 Task: Compose an email with the signature Gianna Martinez with the subject Request for a mentee and the message Could you please provide a breakdown of the costs? from softage.2@softage.net to softage.8@softage.net with an attached image file Landscape_photo.jpg Undo the message and rewrite the message as I am writing to request your input on this matter. Send the email. Finally, move the email from Sent Items to the label Wellness
Action: Mouse moved to (99, 89)
Screenshot: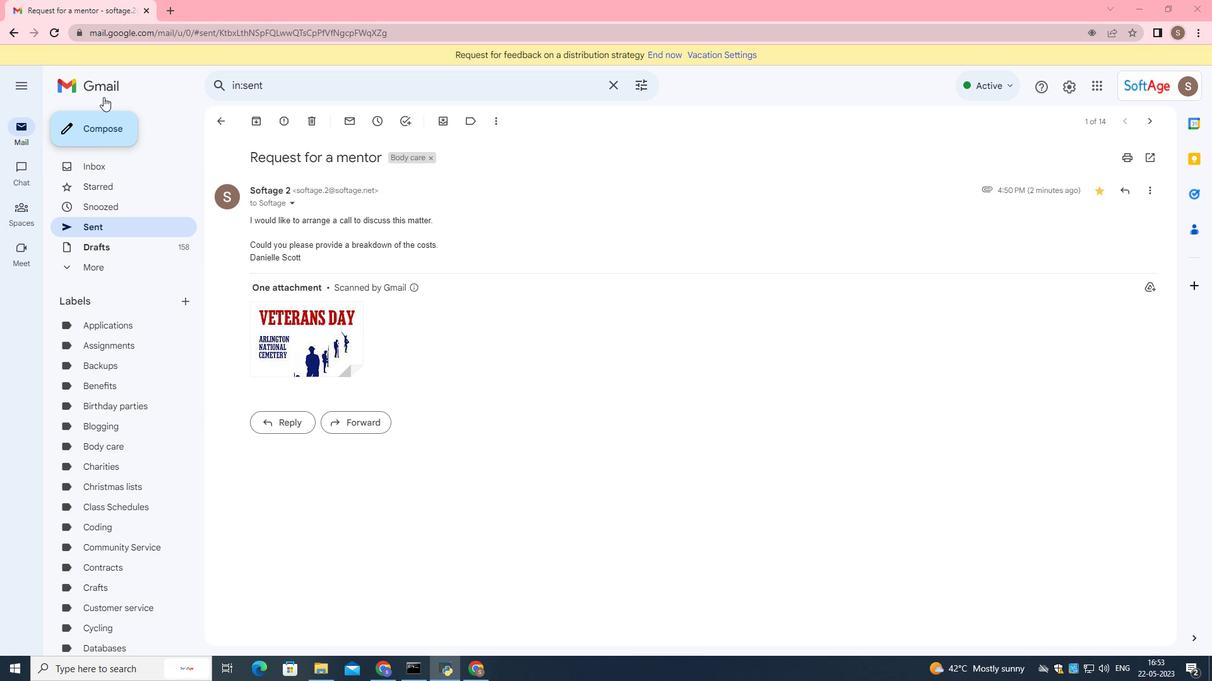 
Action: Mouse pressed left at (99, 89)
Screenshot: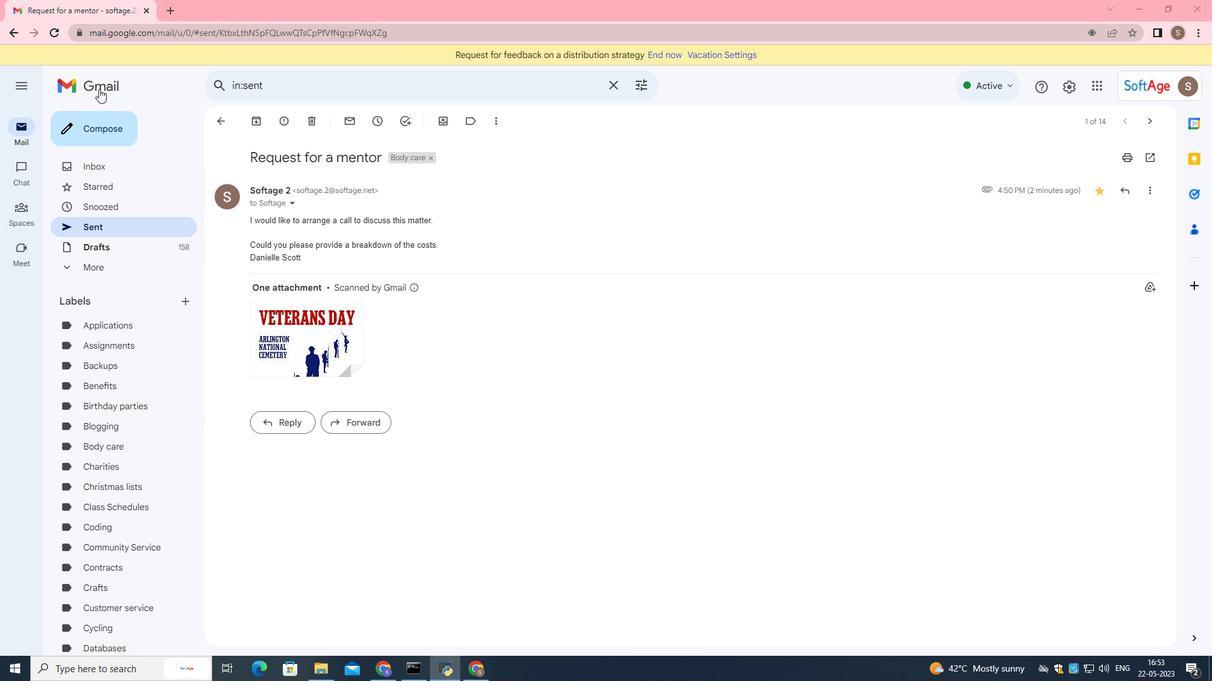 
Action: Mouse moved to (79, 126)
Screenshot: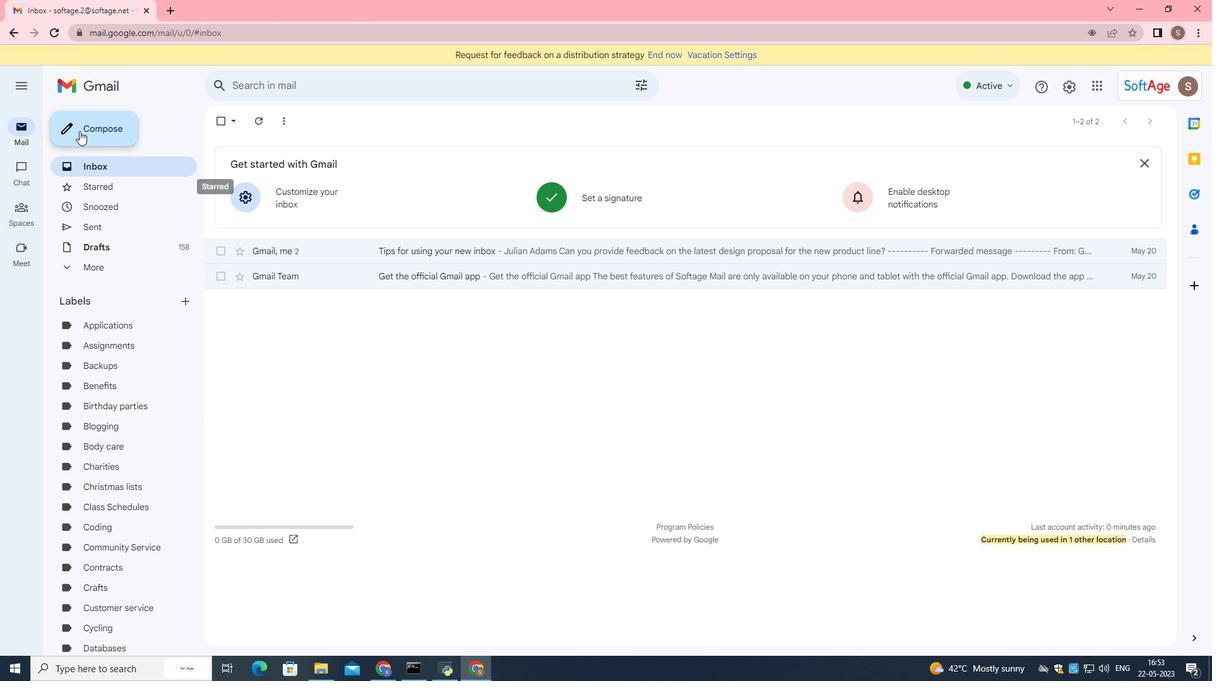
Action: Mouse pressed left at (79, 126)
Screenshot: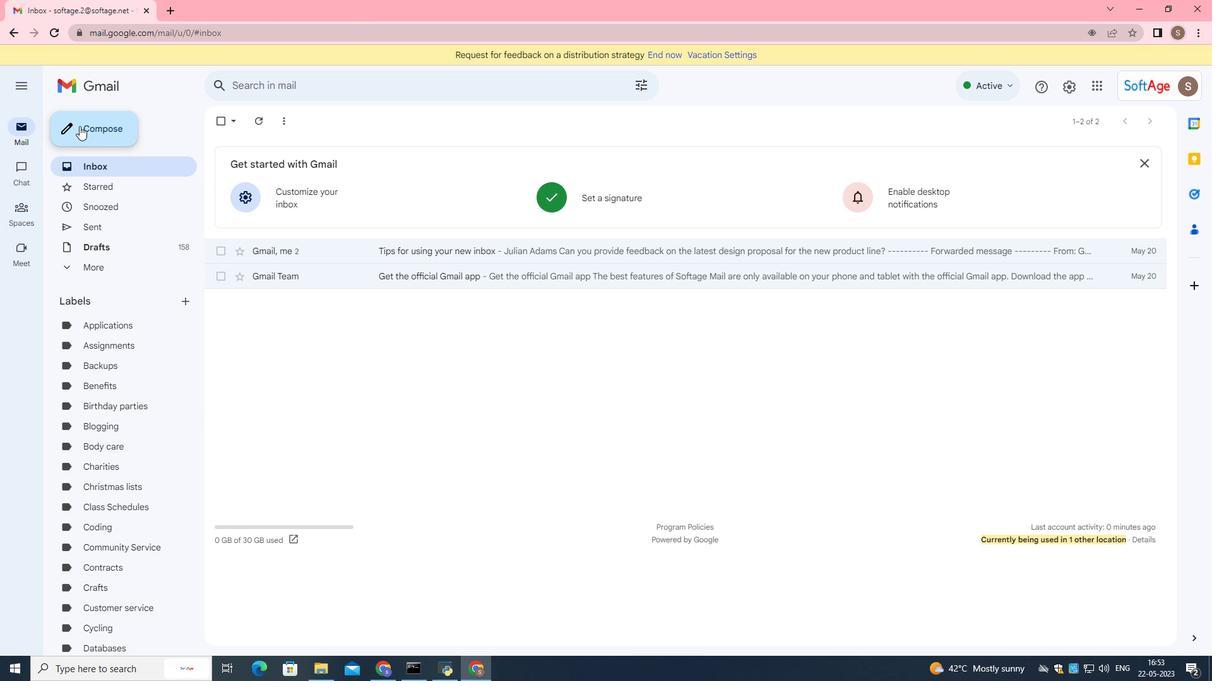 
Action: Mouse moved to (1020, 638)
Screenshot: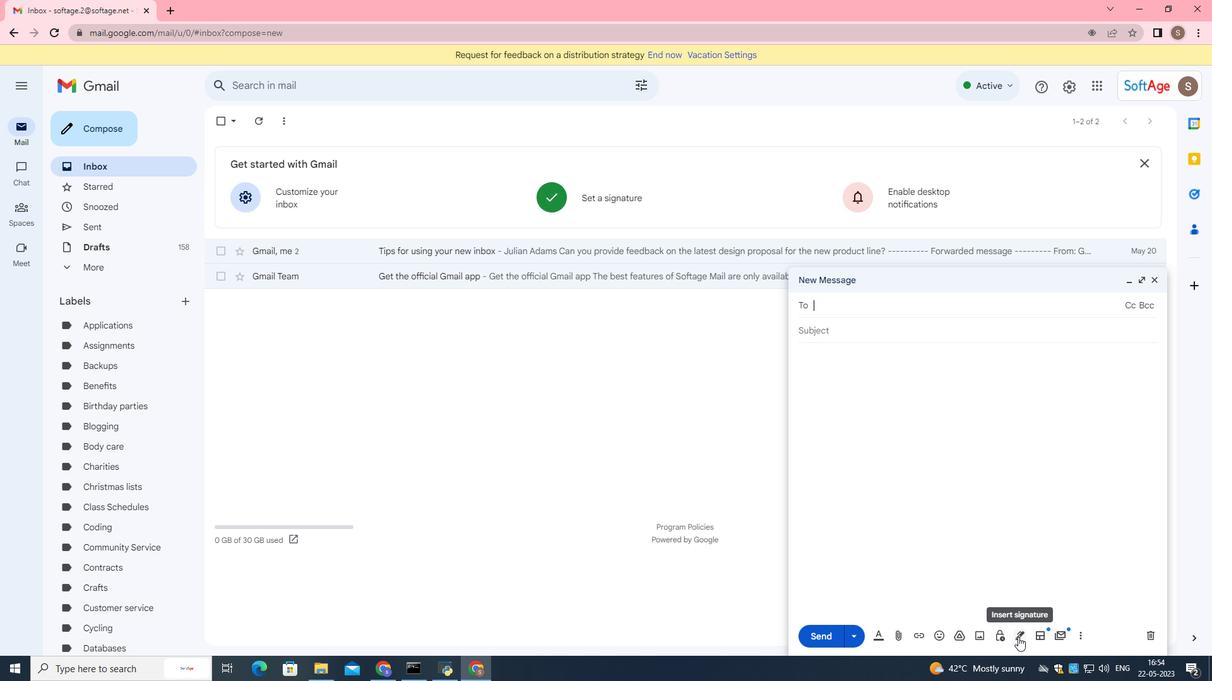 
Action: Mouse pressed left at (1020, 638)
Screenshot: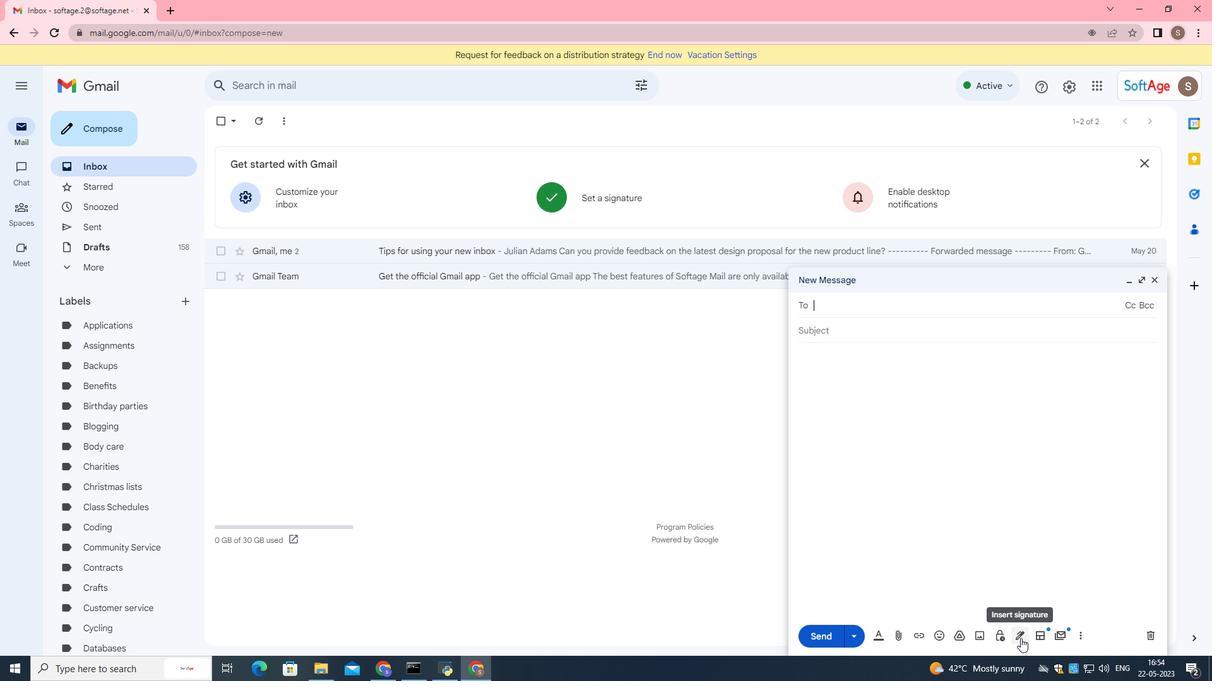 
Action: Mouse moved to (1025, 444)
Screenshot: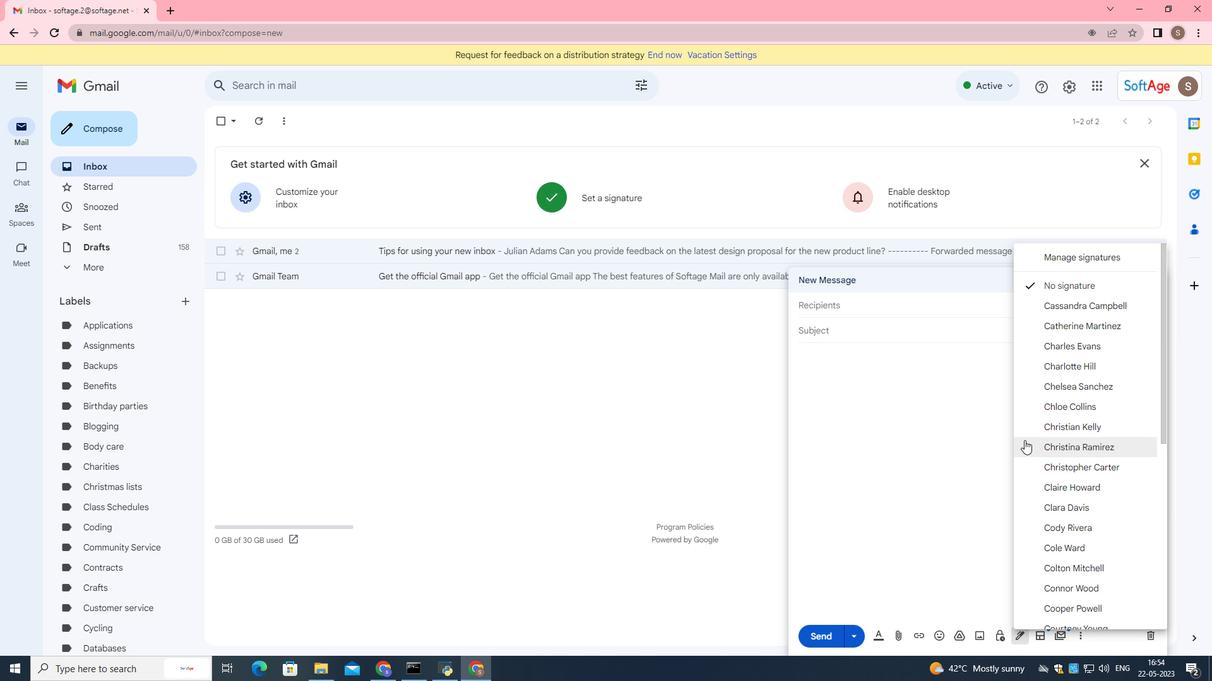 
Action: Mouse scrolled (1025, 443) with delta (0, 0)
Screenshot: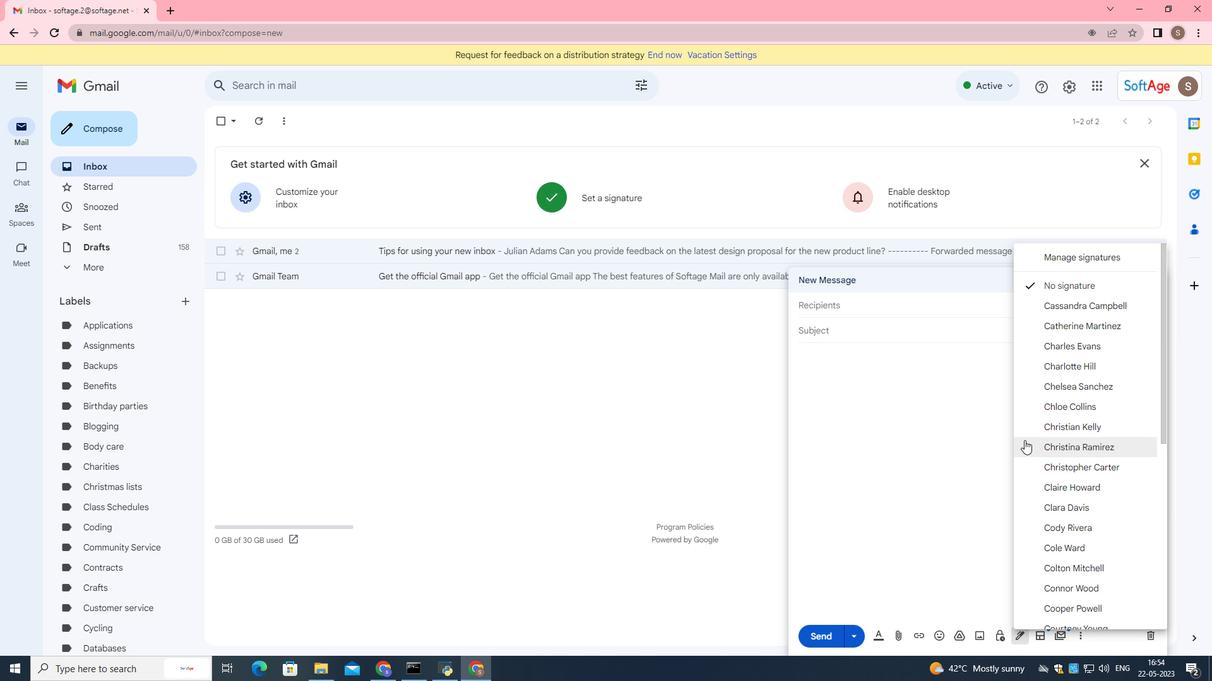 
Action: Mouse moved to (1025, 445)
Screenshot: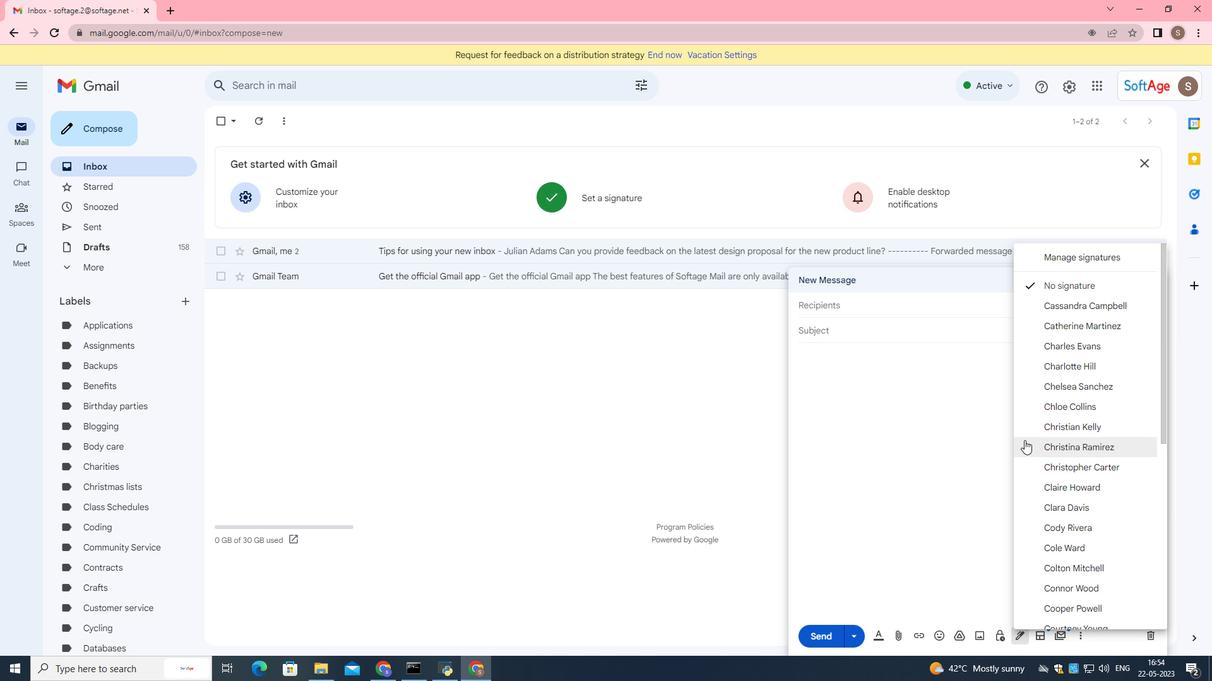 
Action: Mouse scrolled (1025, 445) with delta (0, 0)
Screenshot: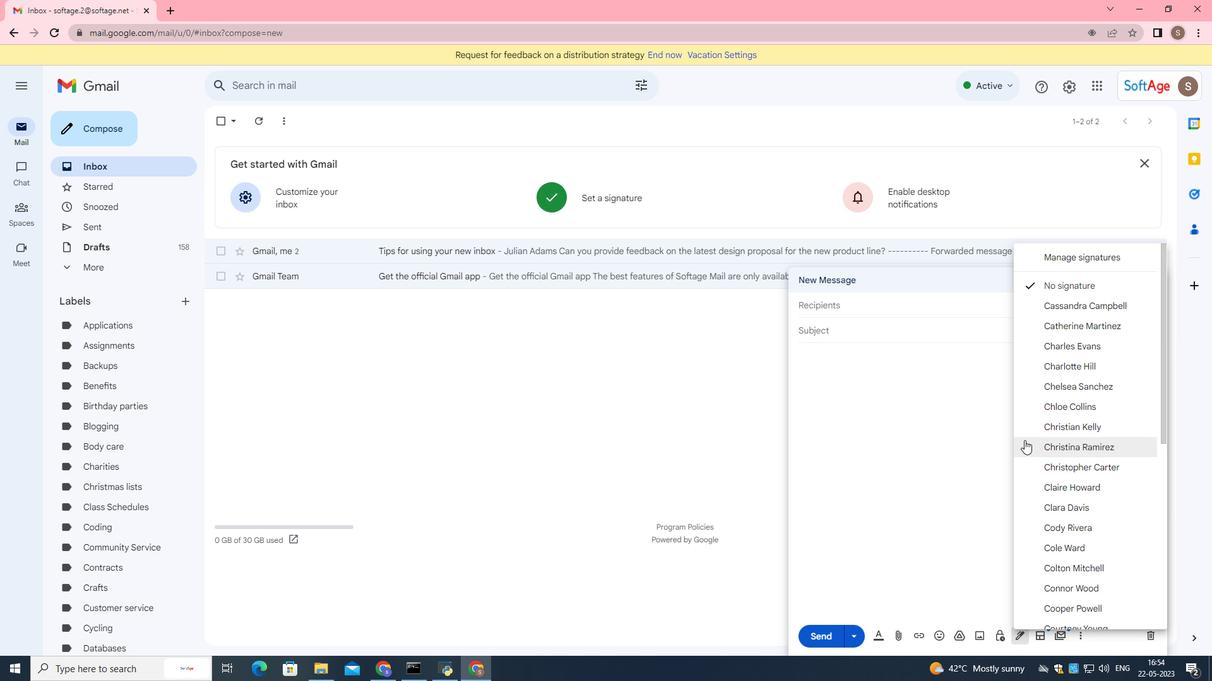 
Action: Mouse scrolled (1025, 445) with delta (0, 0)
Screenshot: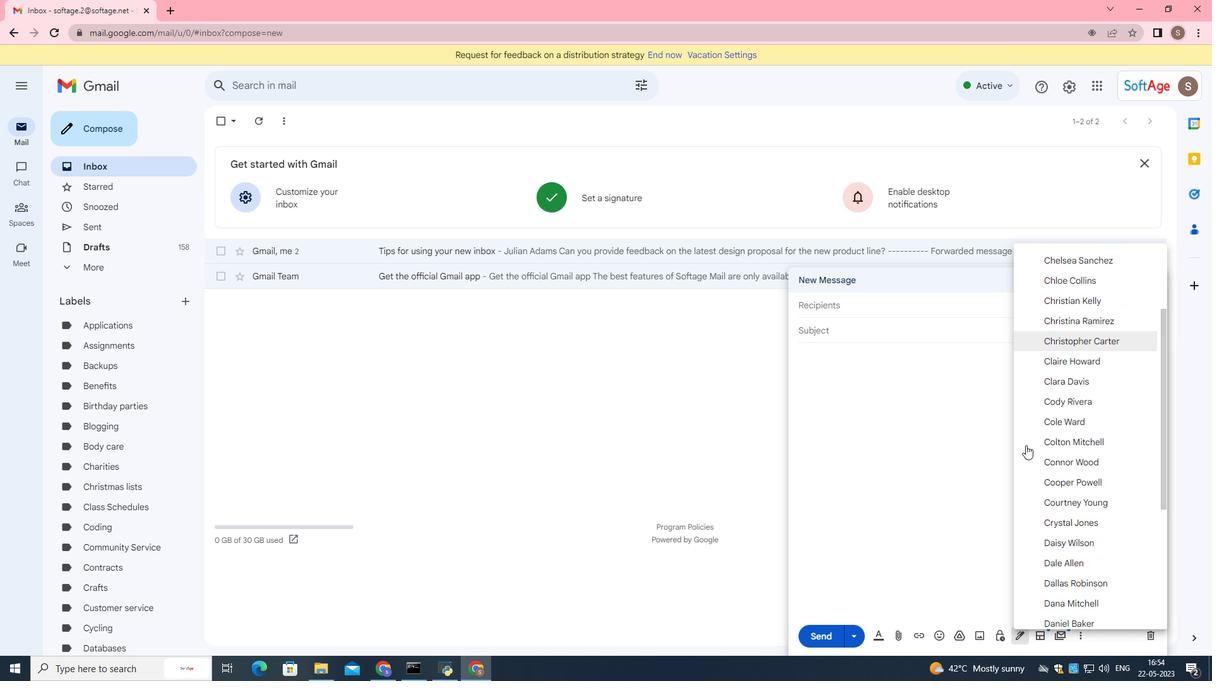 
Action: Mouse scrolled (1025, 445) with delta (0, 0)
Screenshot: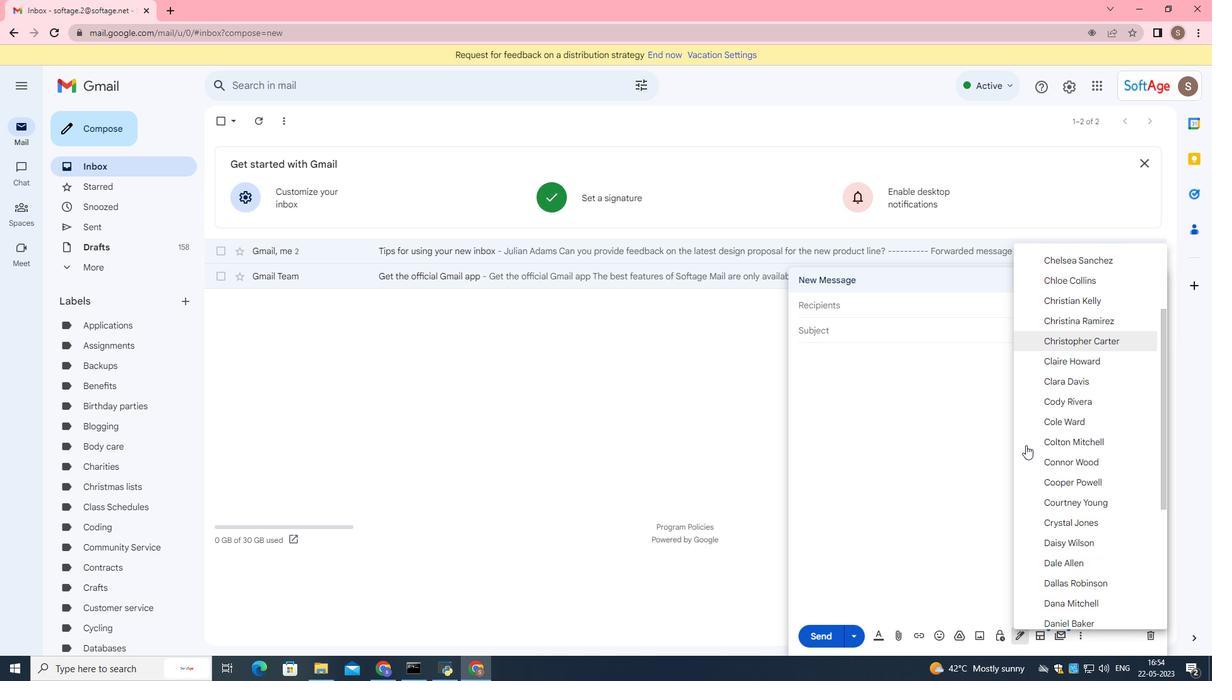 
Action: Mouse scrolled (1025, 445) with delta (0, 0)
Screenshot: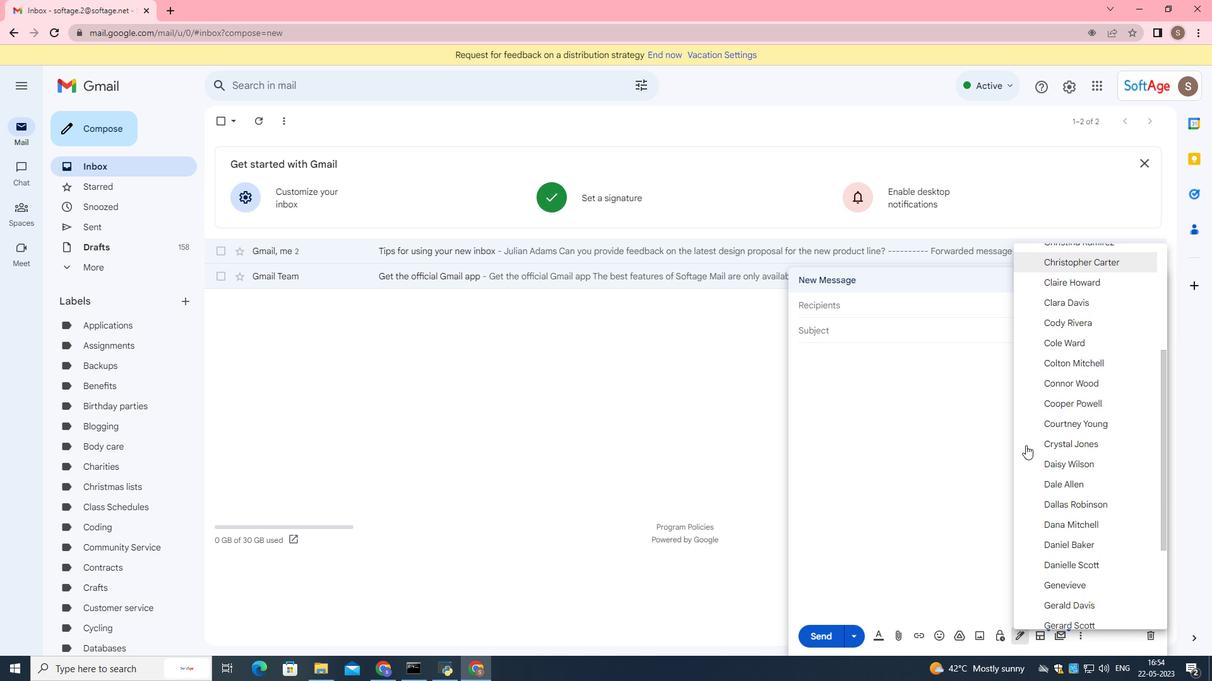
Action: Mouse scrolled (1025, 445) with delta (0, 0)
Screenshot: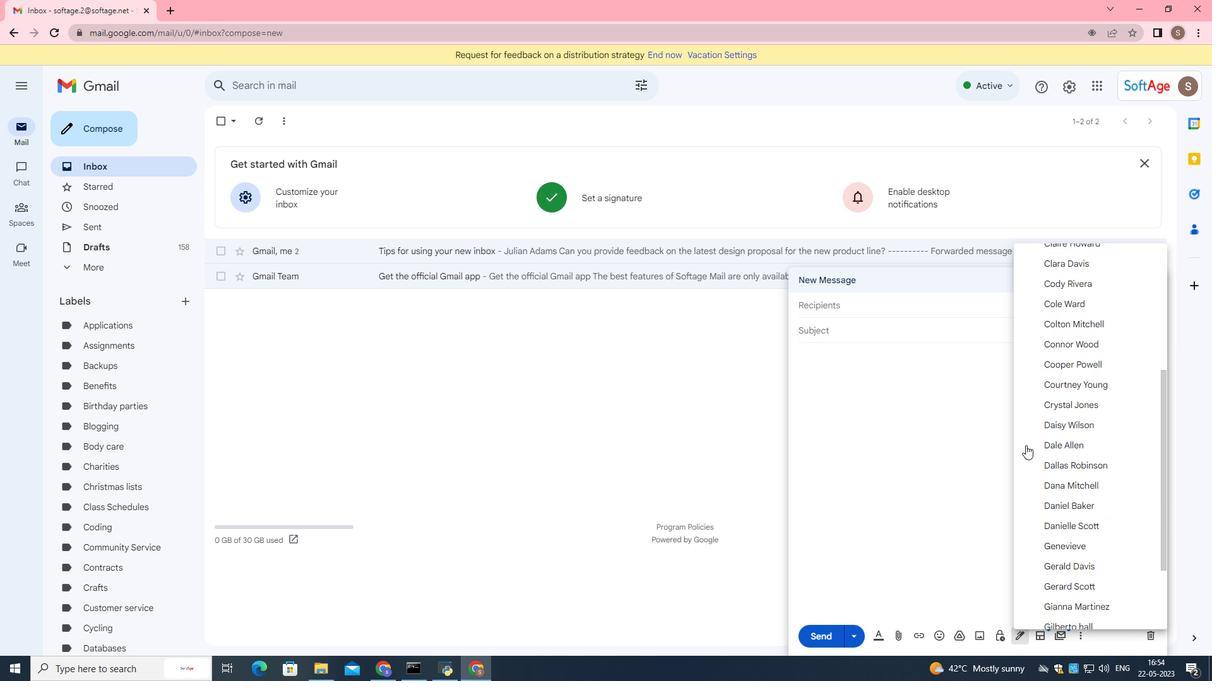 
Action: Mouse scrolled (1025, 445) with delta (0, 0)
Screenshot: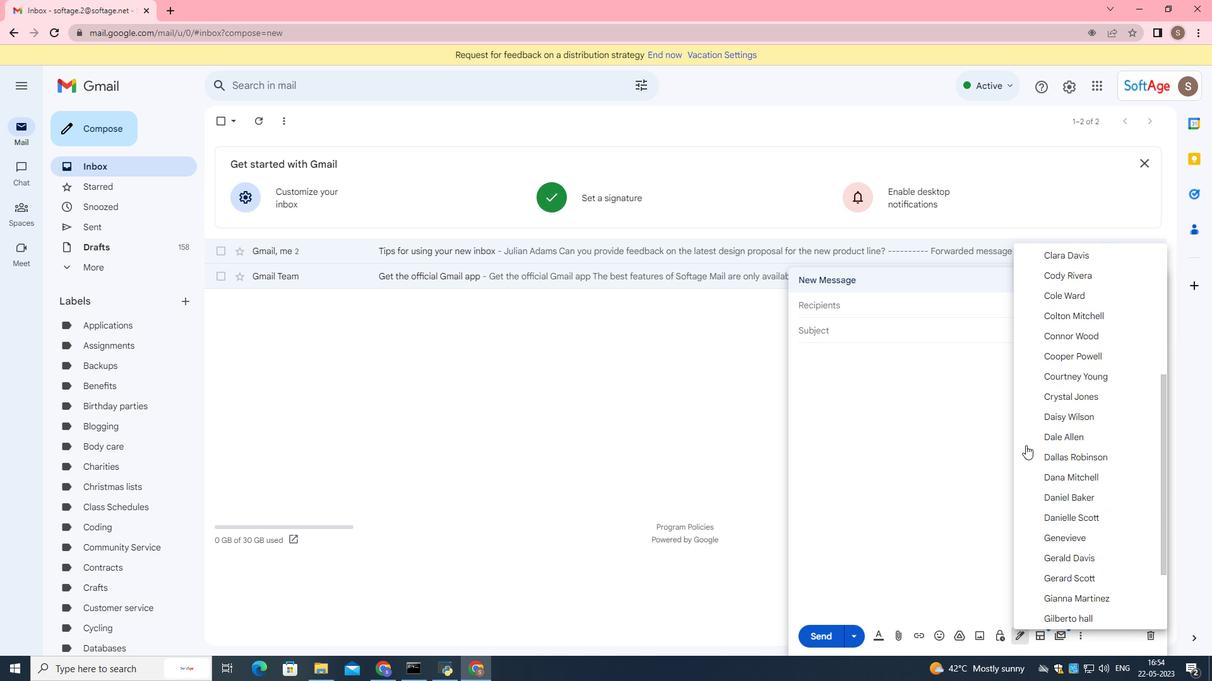 
Action: Mouse scrolled (1025, 445) with delta (0, 0)
Screenshot: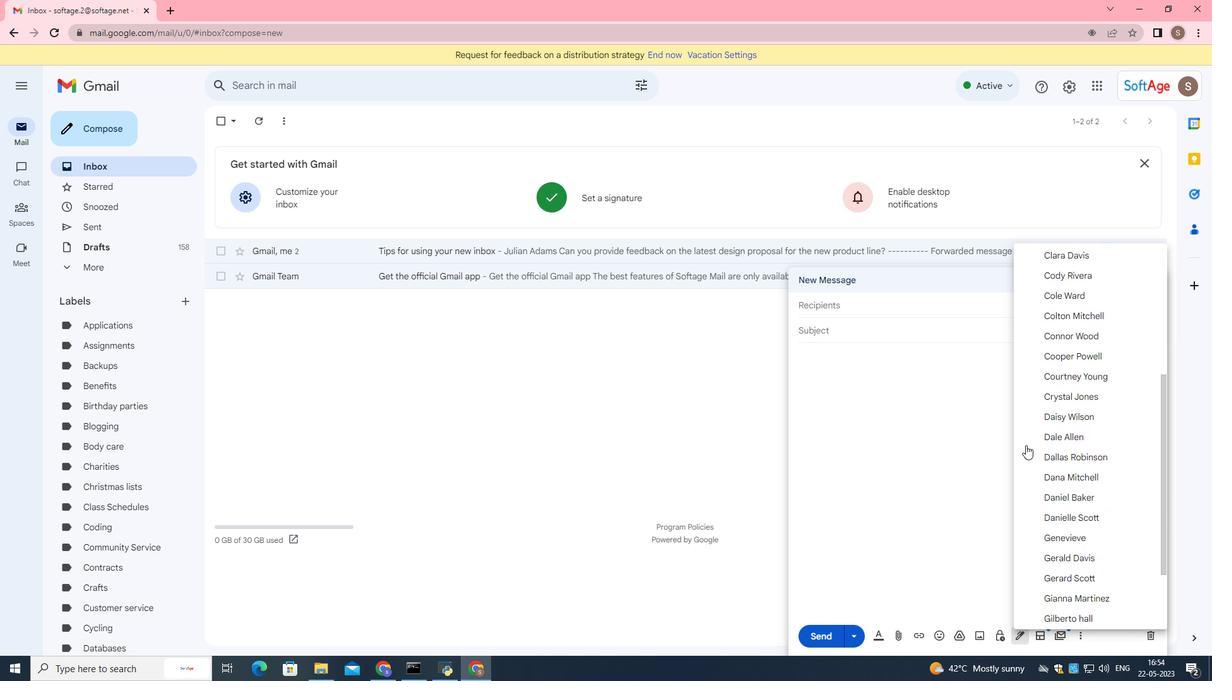 
Action: Mouse moved to (1050, 500)
Screenshot: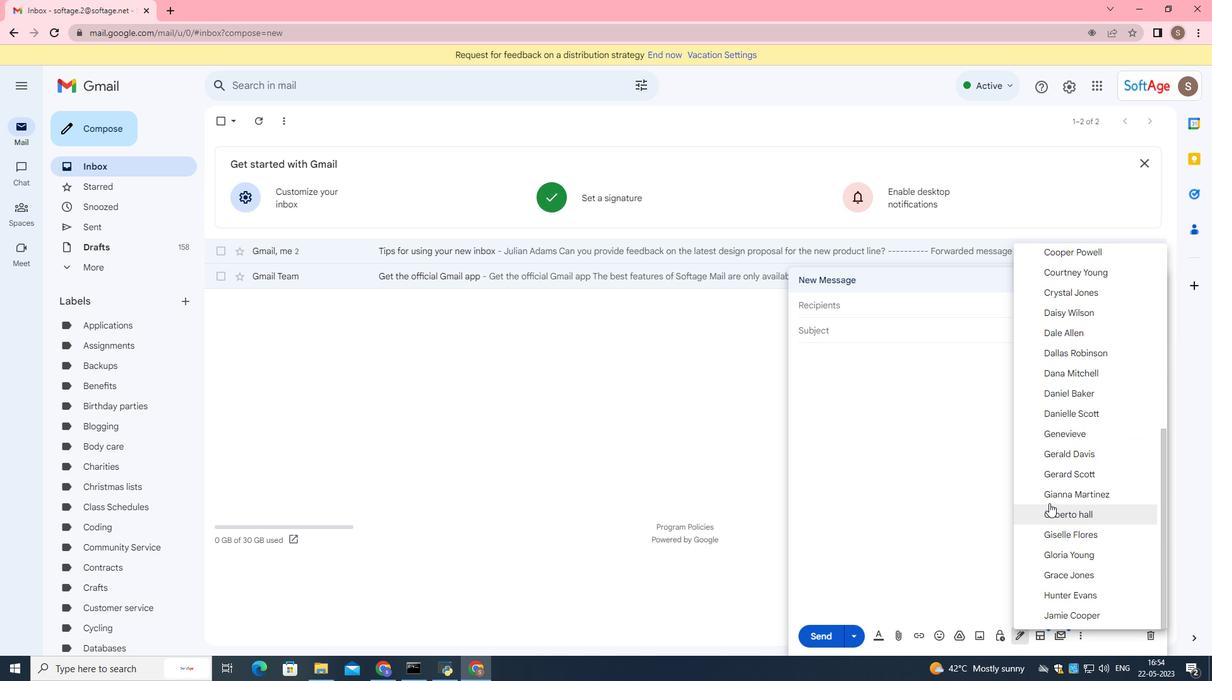
Action: Mouse pressed left at (1050, 500)
Screenshot: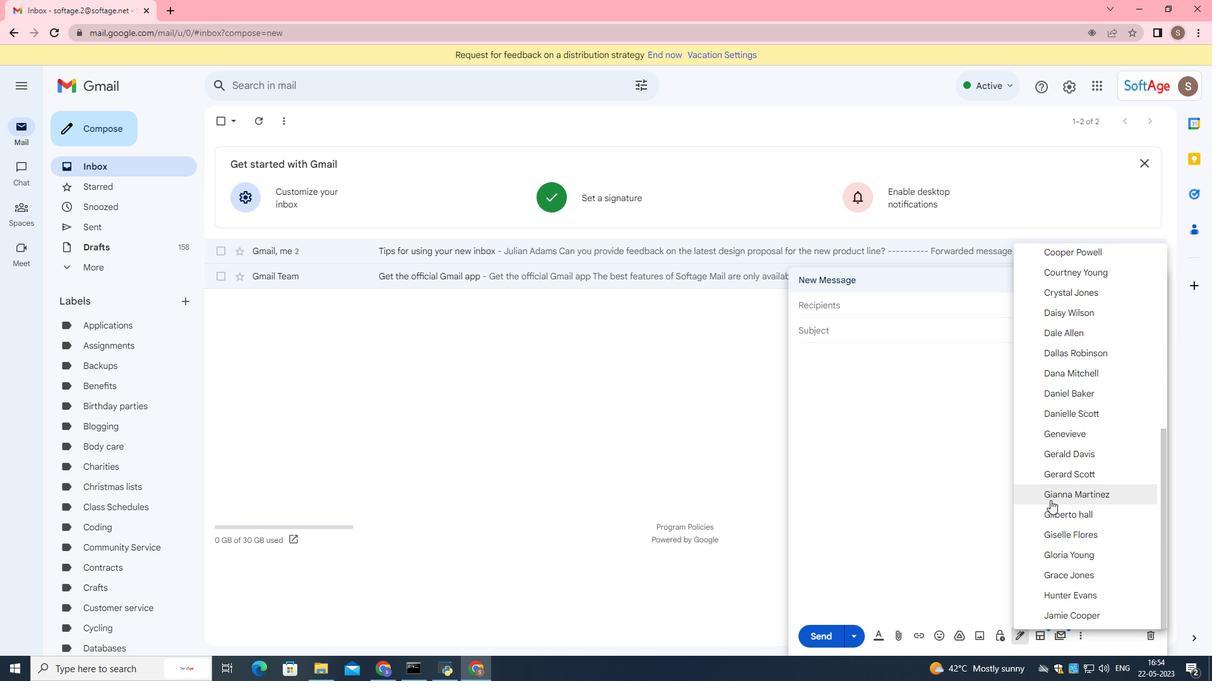 
Action: Mouse moved to (884, 331)
Screenshot: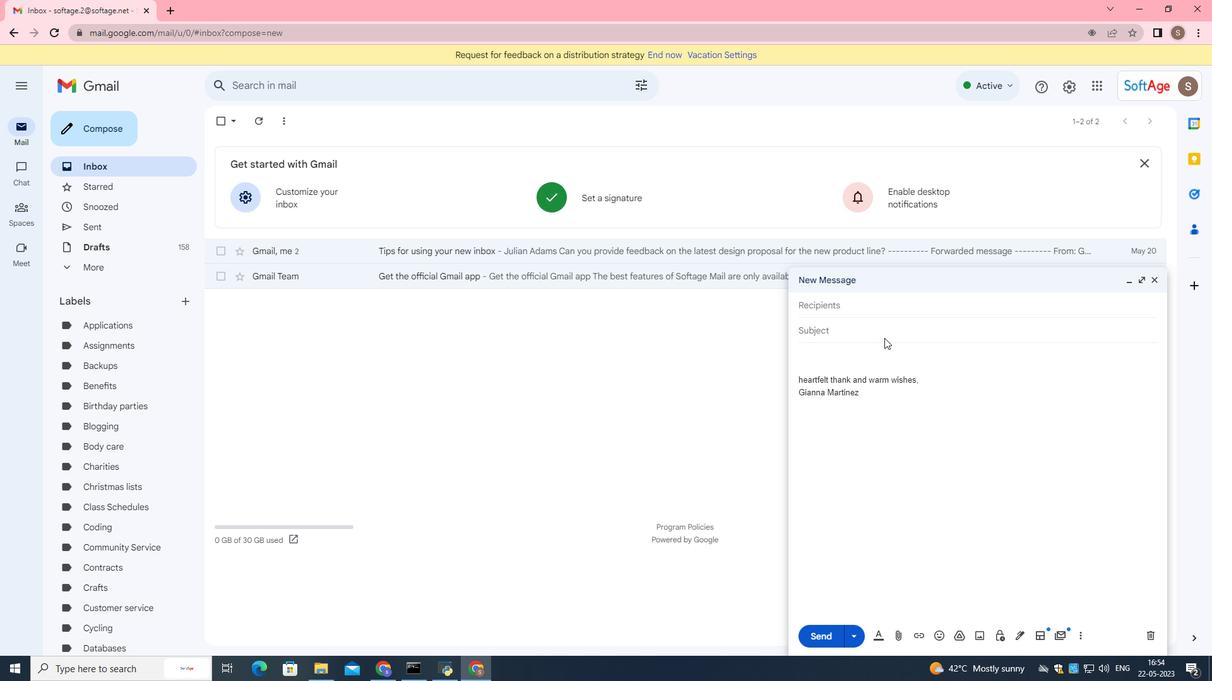 
Action: Mouse pressed left at (884, 331)
Screenshot: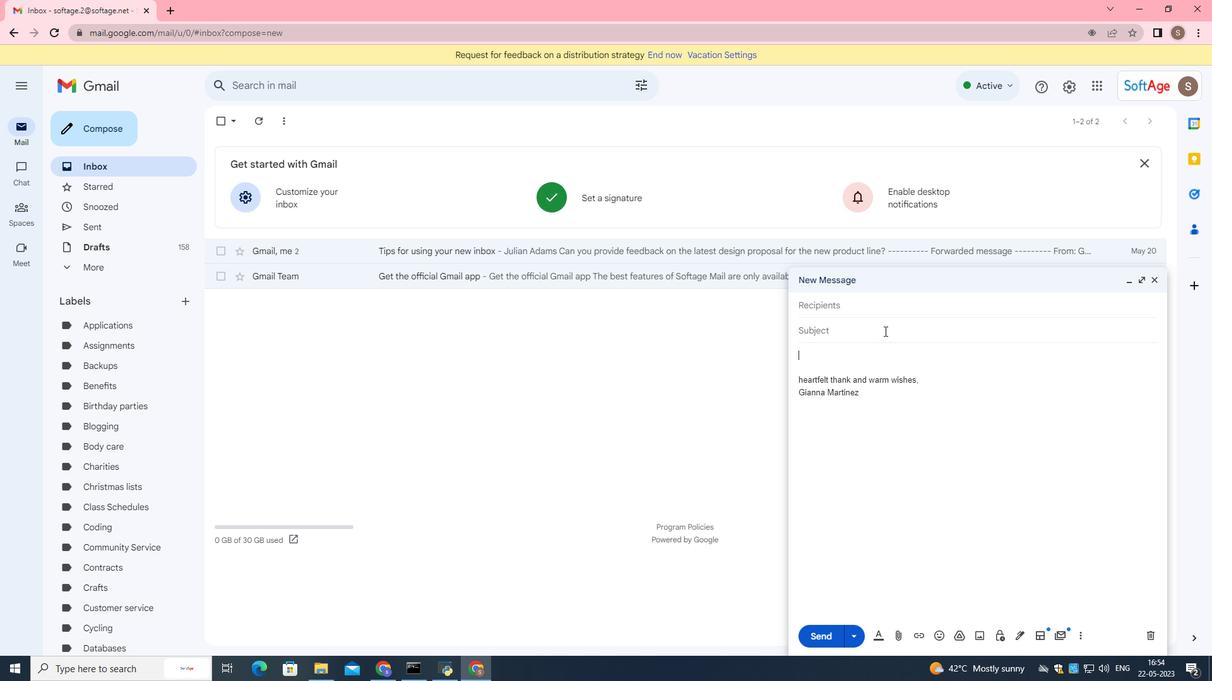 
Action: Key pressed <Key.shift>Request<Key.space>for<Key.space>a<Key.space>mentee<Key.space>a<Key.backspace>.
Screenshot: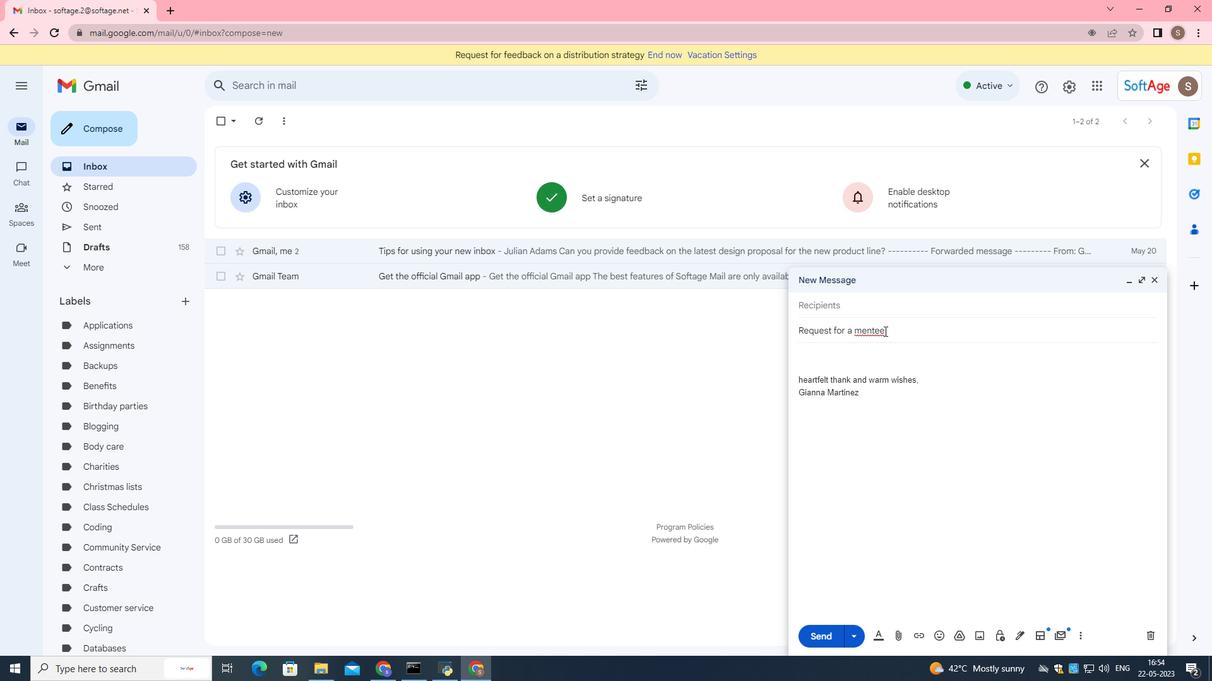 
Action: Mouse moved to (857, 350)
Screenshot: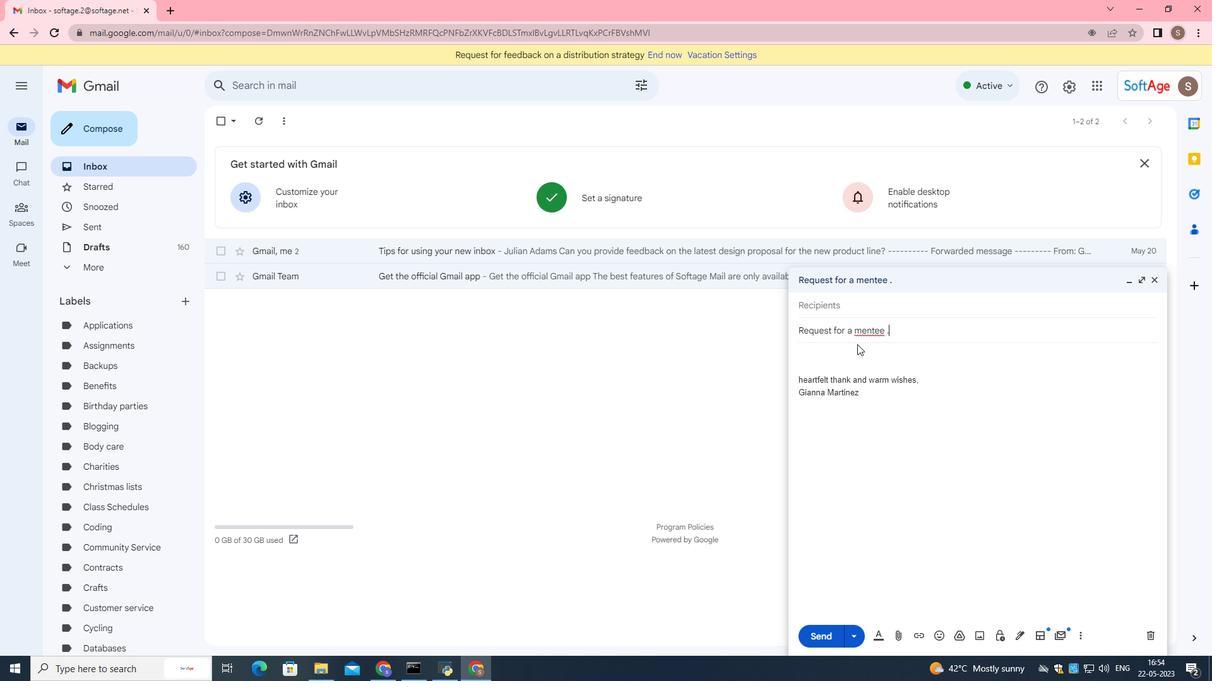 
Action: Mouse pressed left at (857, 350)
Screenshot: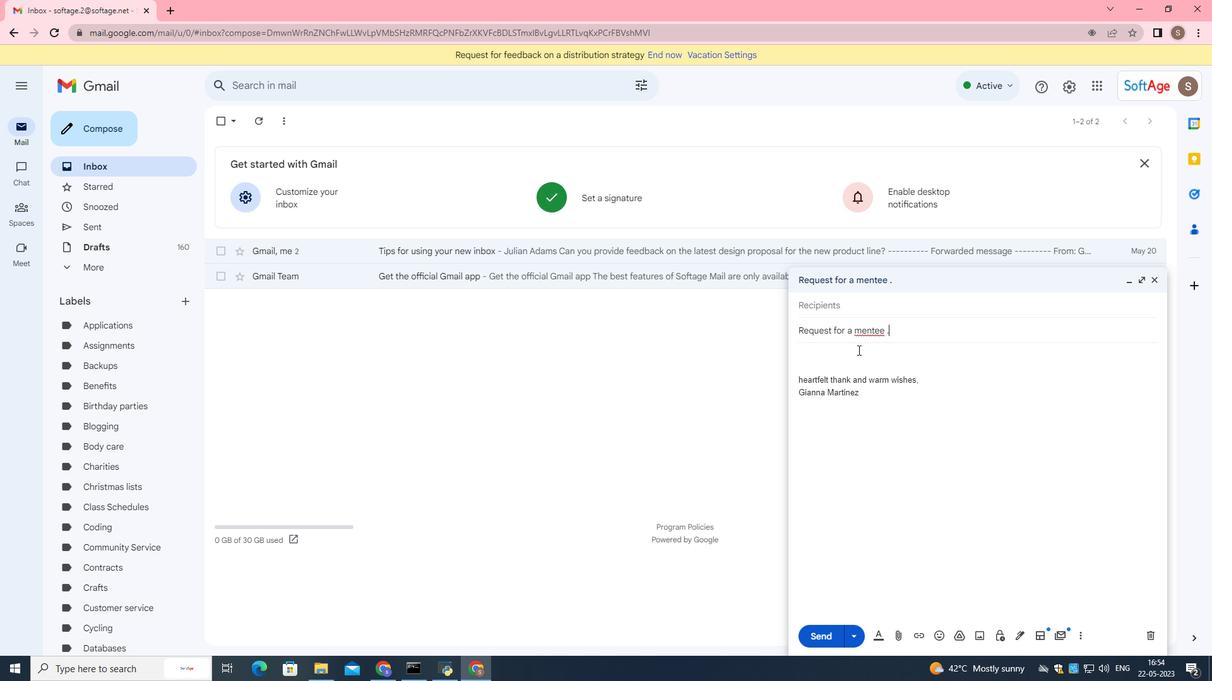 
Action: Mouse moved to (857, 351)
Screenshot: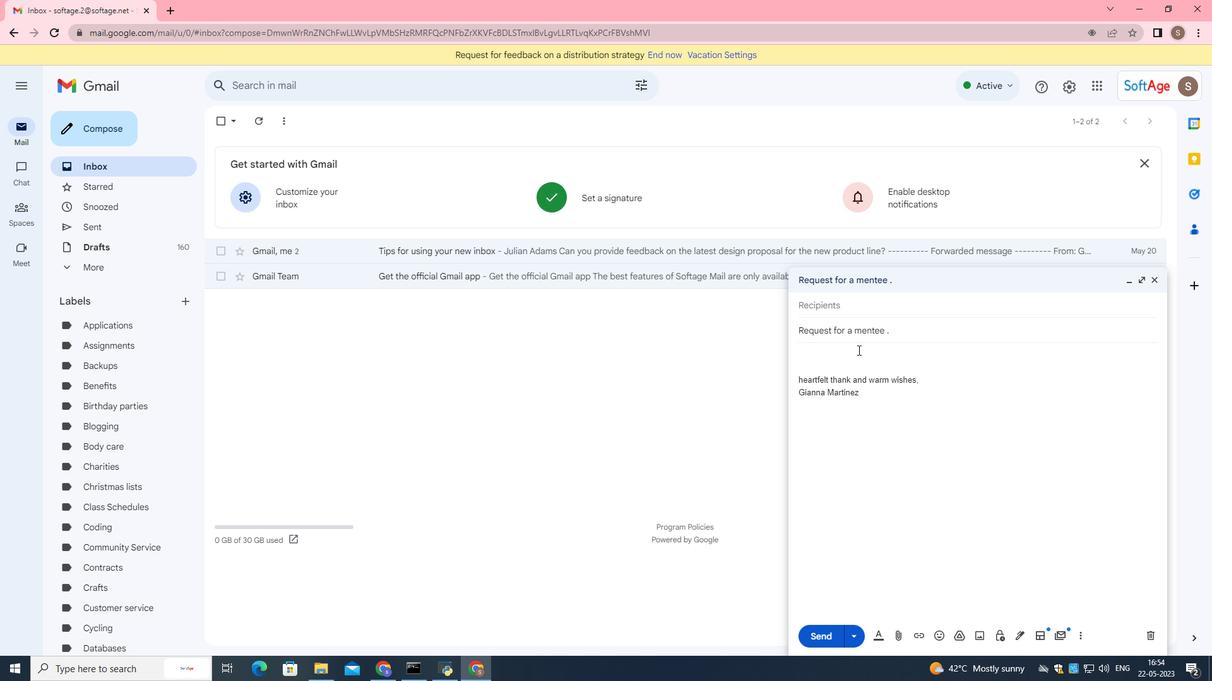 
Action: Key pressed <Key.up><Key.shift>Could<Key.space>you<Key.space>please<Key.space>provide<Key.space>a<Key.space>breakdown<Key.space>of<Key.space>the<Key.space>cost.
Screenshot: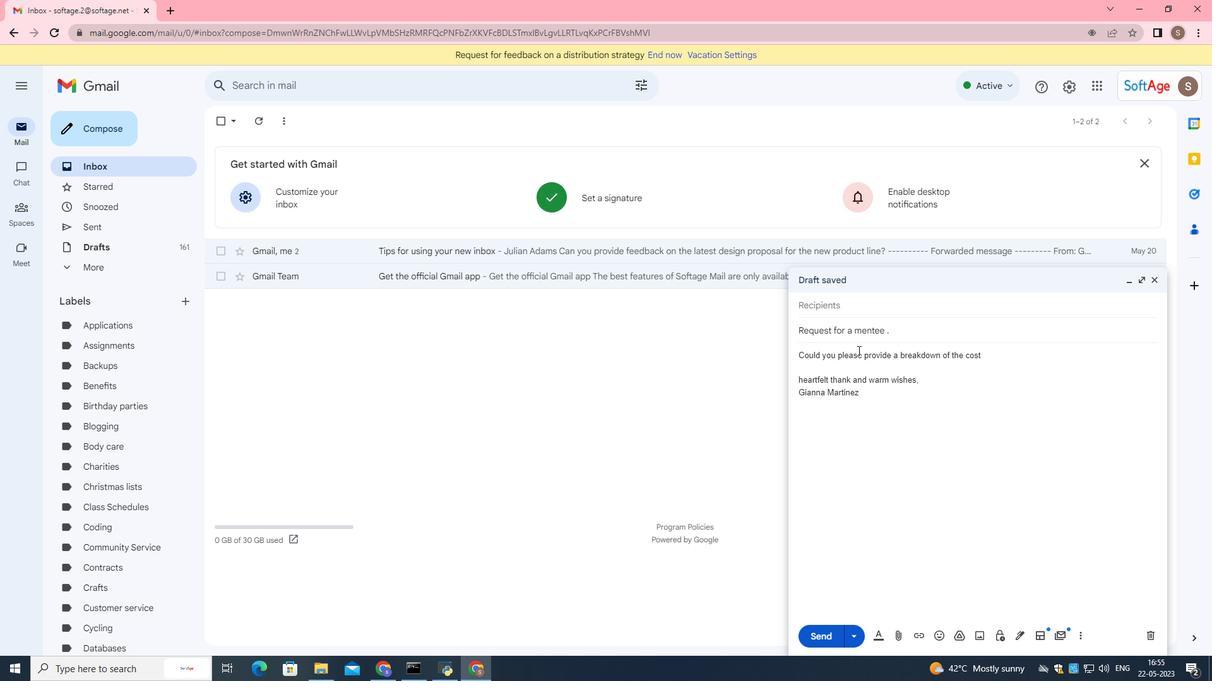
Action: Mouse moved to (895, 302)
Screenshot: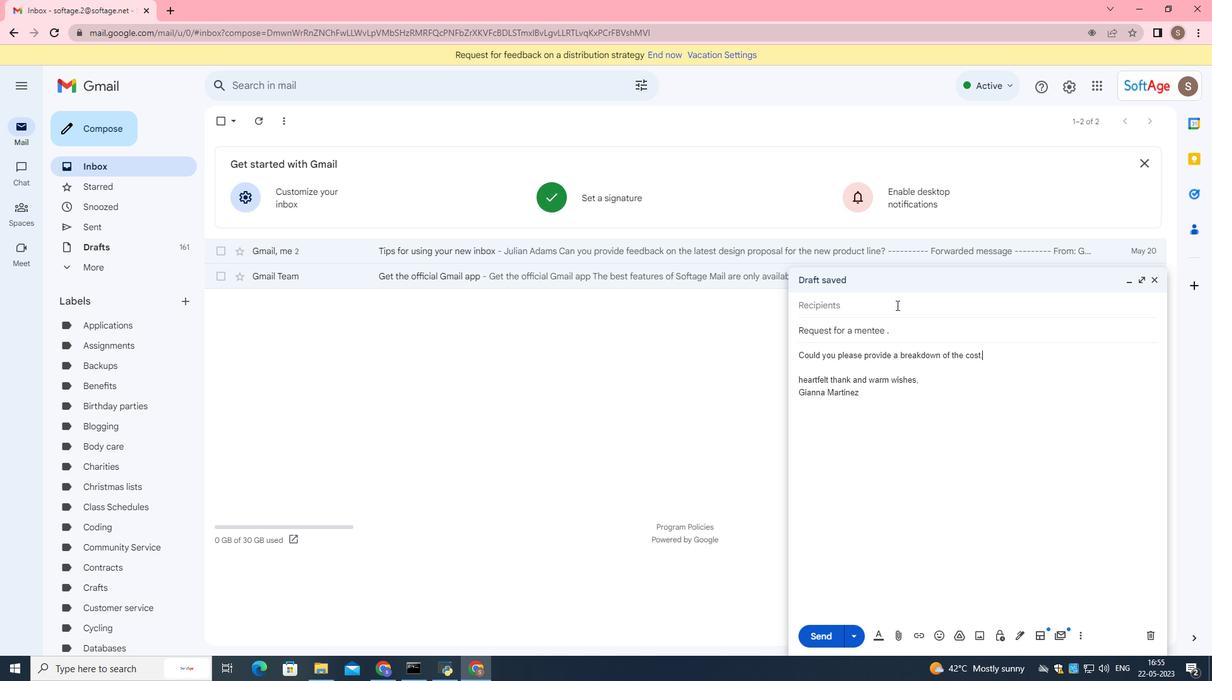 
Action: Mouse pressed left at (895, 302)
Screenshot: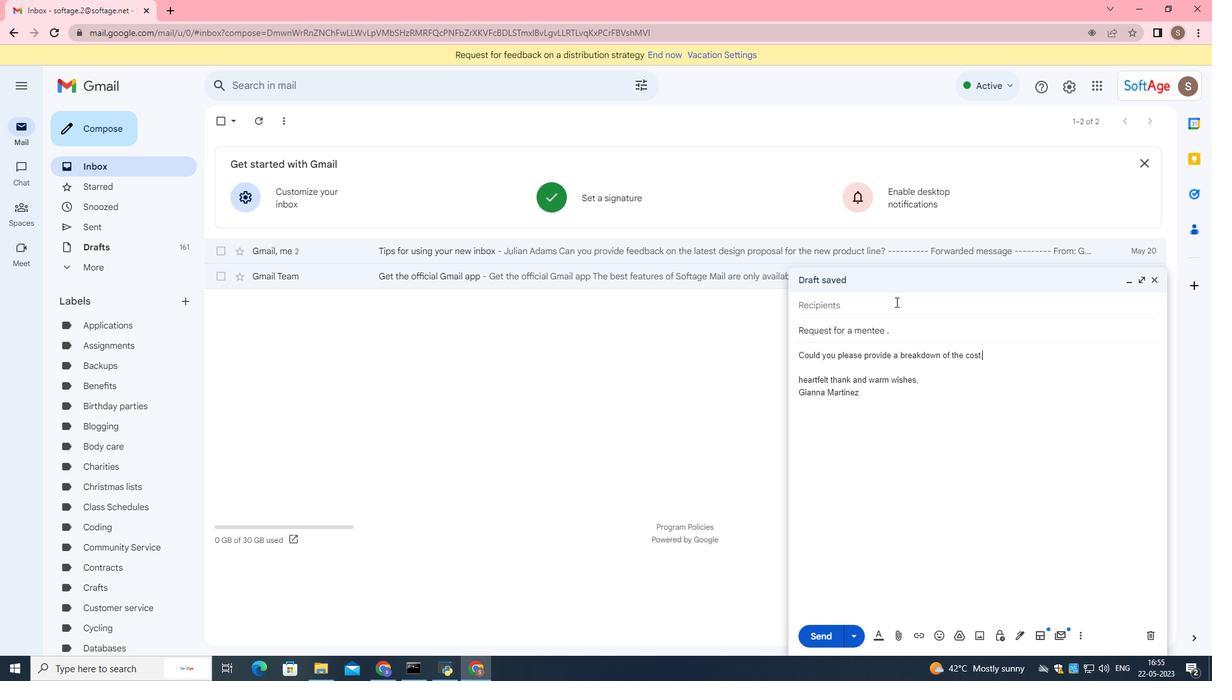 
Action: Mouse moved to (894, 309)
Screenshot: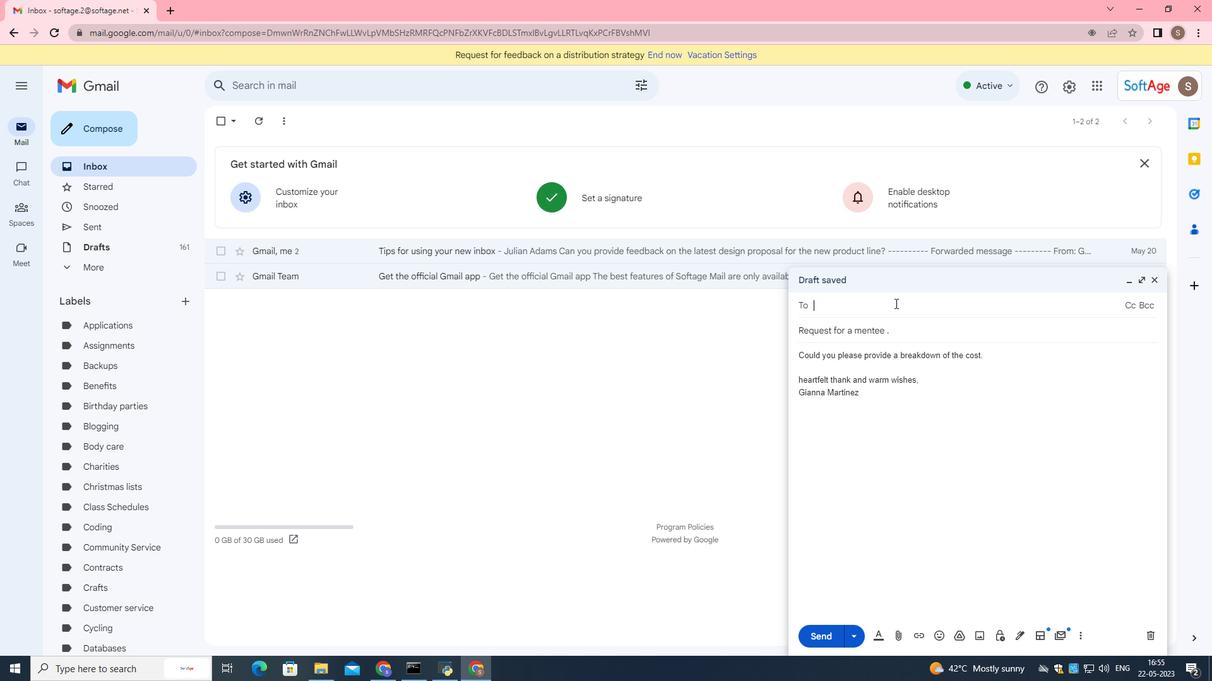 
Action: Key pressed softage.8<Key.shift>@softage.net
Screenshot: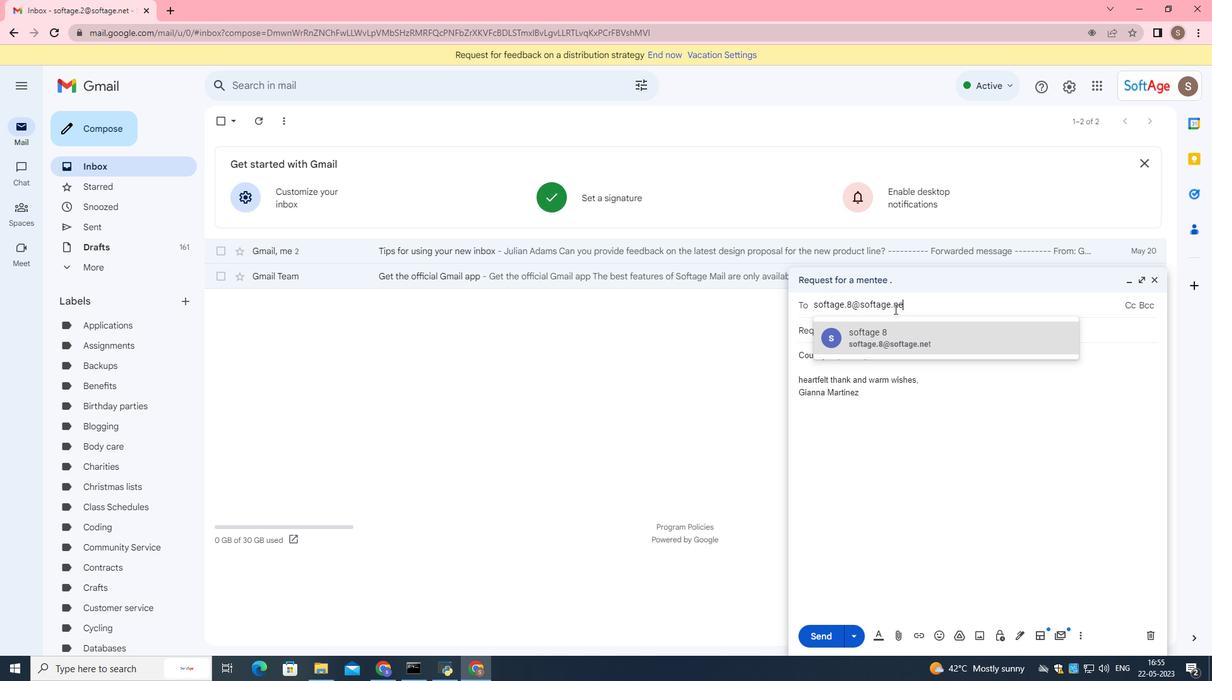 
Action: Mouse moved to (902, 340)
Screenshot: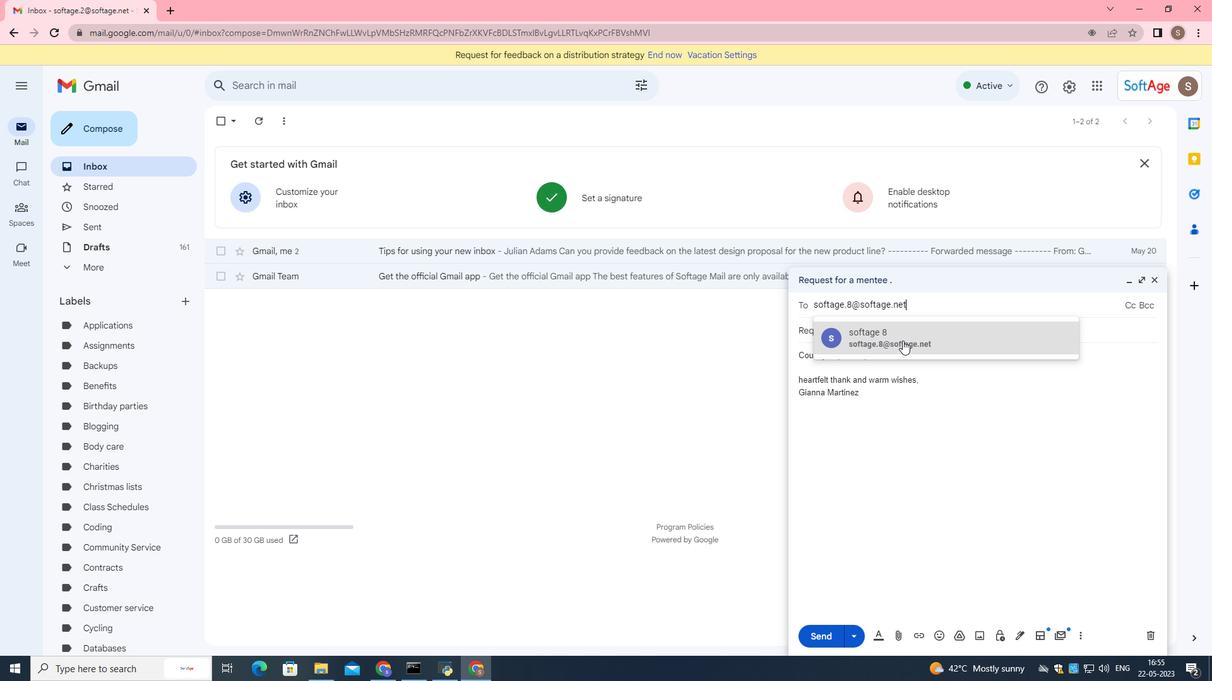 
Action: Mouse pressed left at (902, 340)
Screenshot: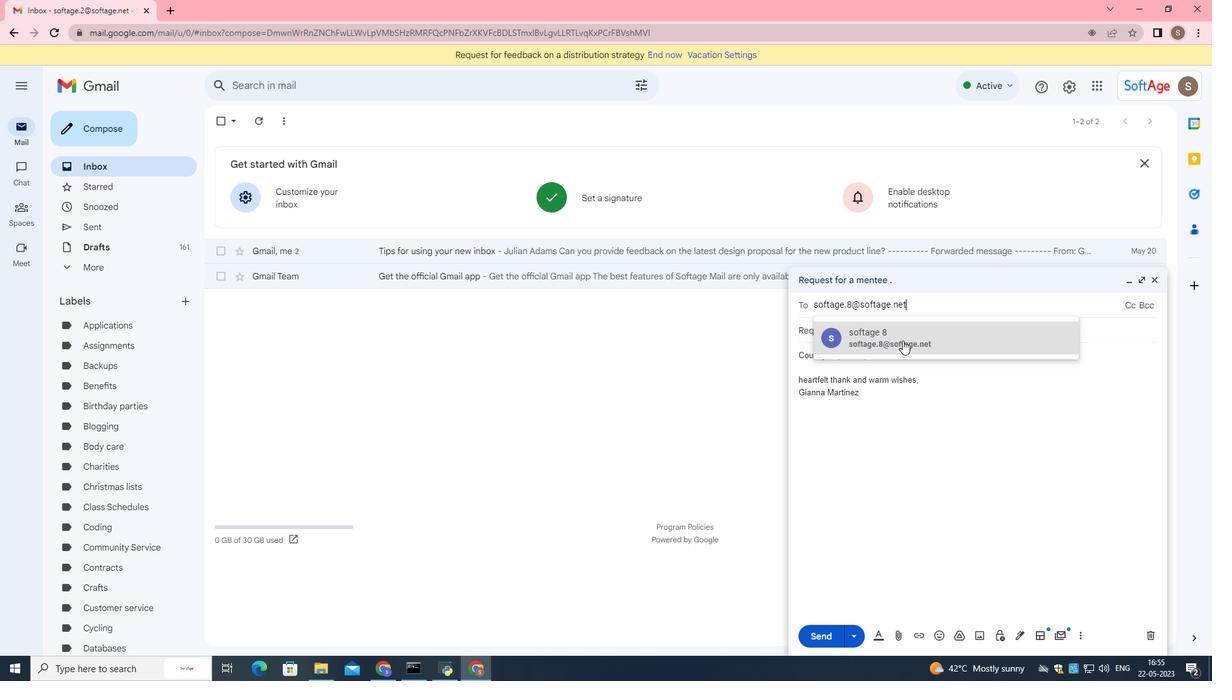 
Action: Mouse moved to (899, 636)
Screenshot: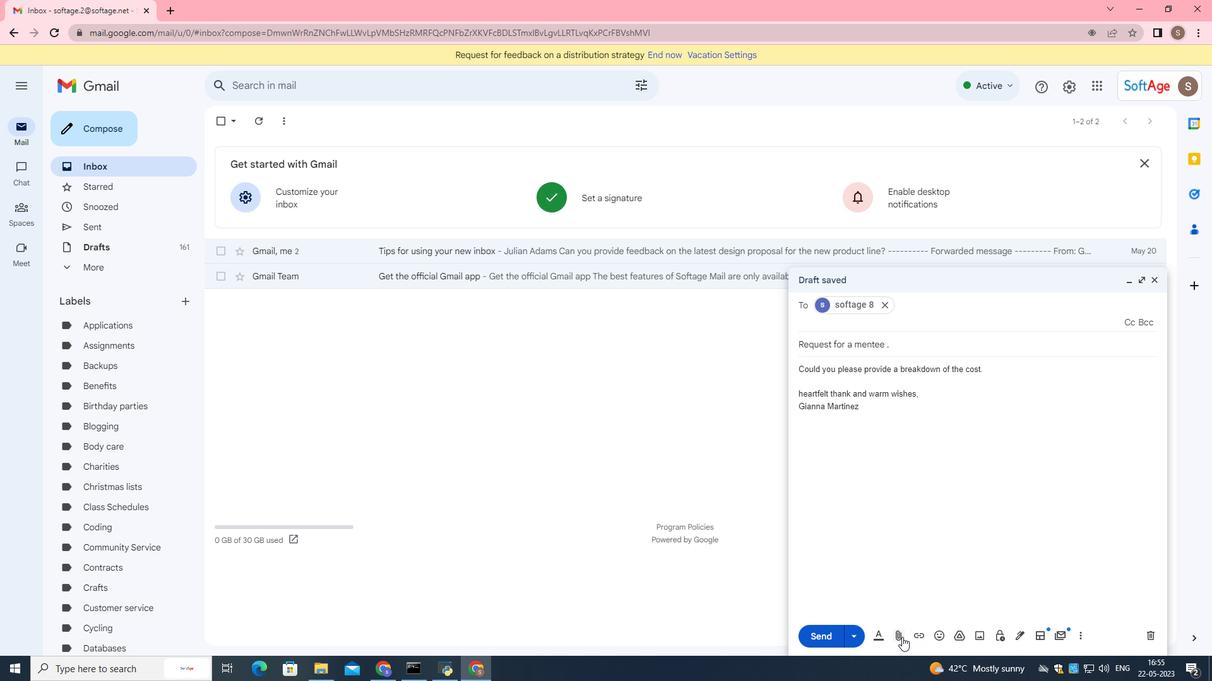 
Action: Mouse pressed left at (899, 636)
Screenshot: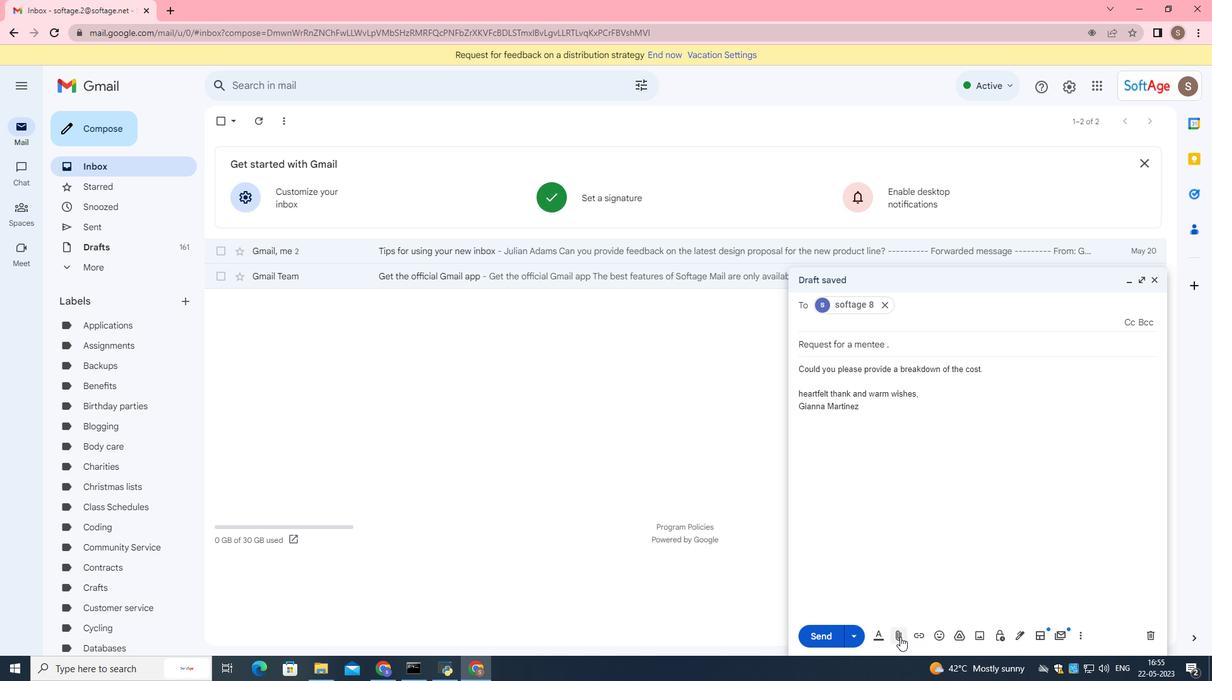 
Action: Mouse moved to (474, 131)
Screenshot: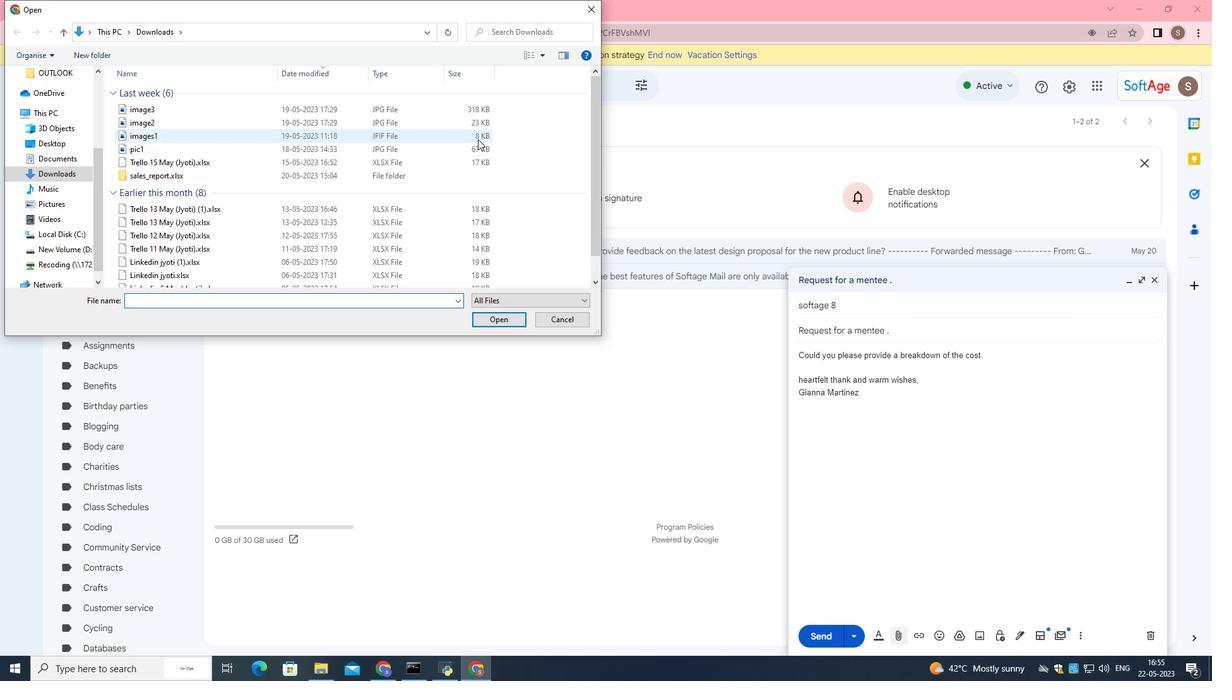 
Action: Mouse pressed left at (474, 131)
Screenshot: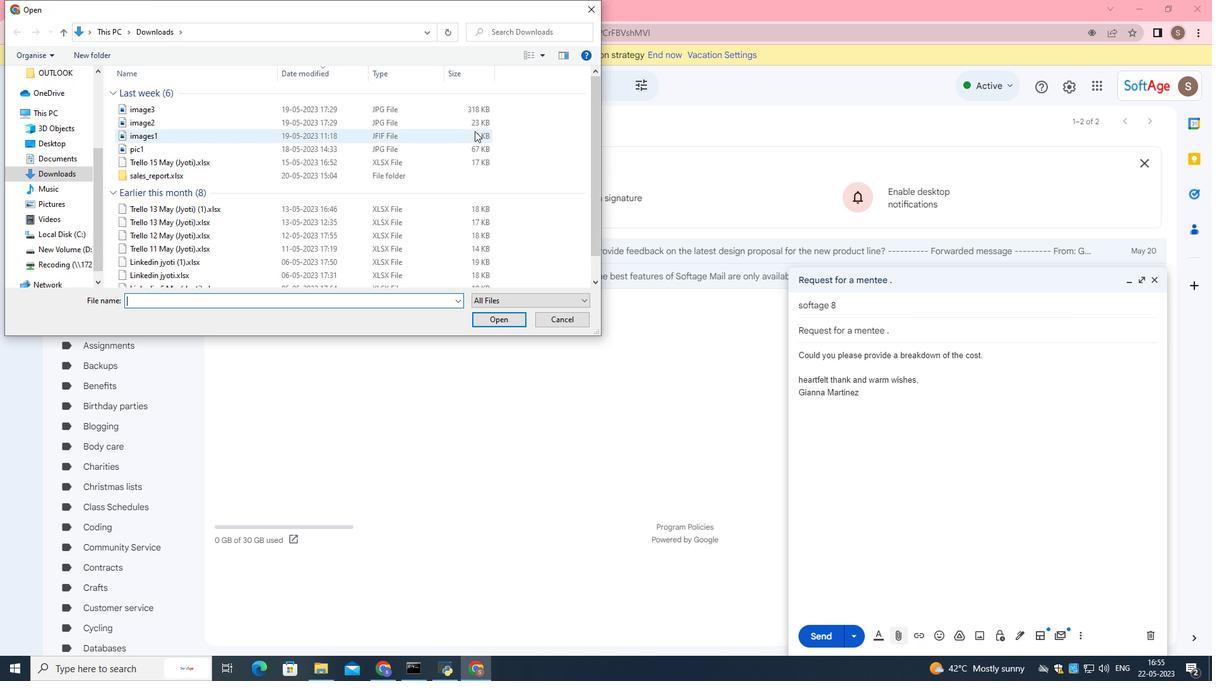 
Action: Mouse moved to (486, 316)
Screenshot: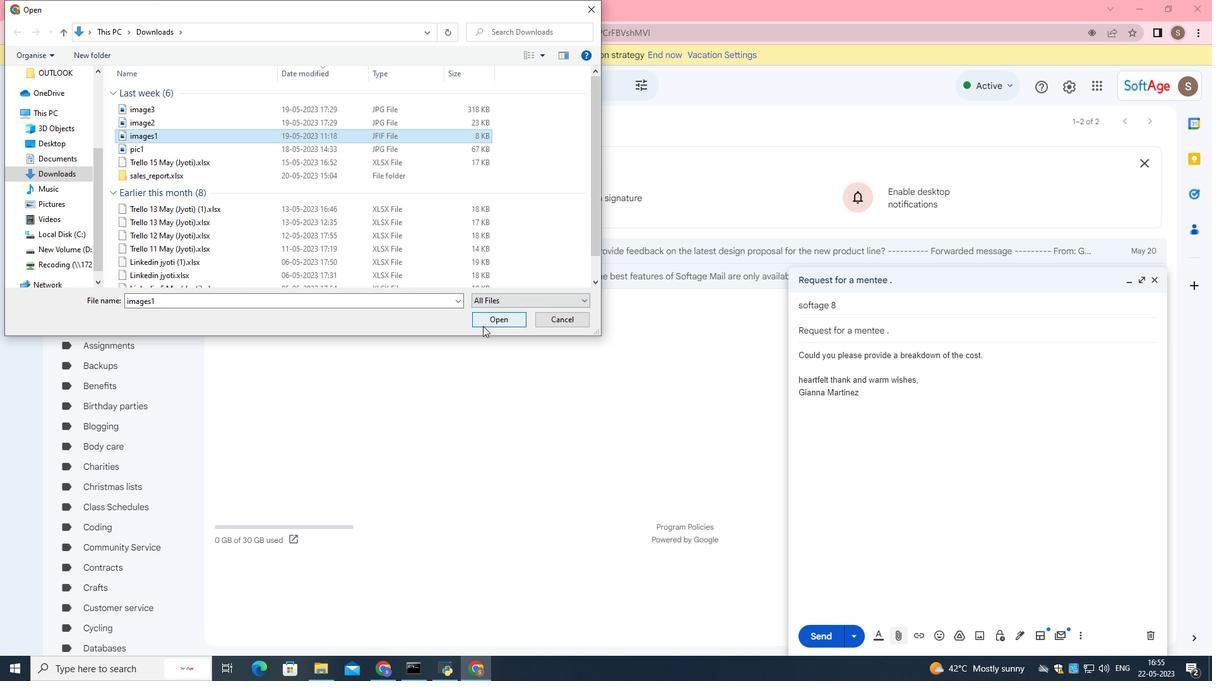 
Action: Mouse pressed left at (486, 316)
Screenshot: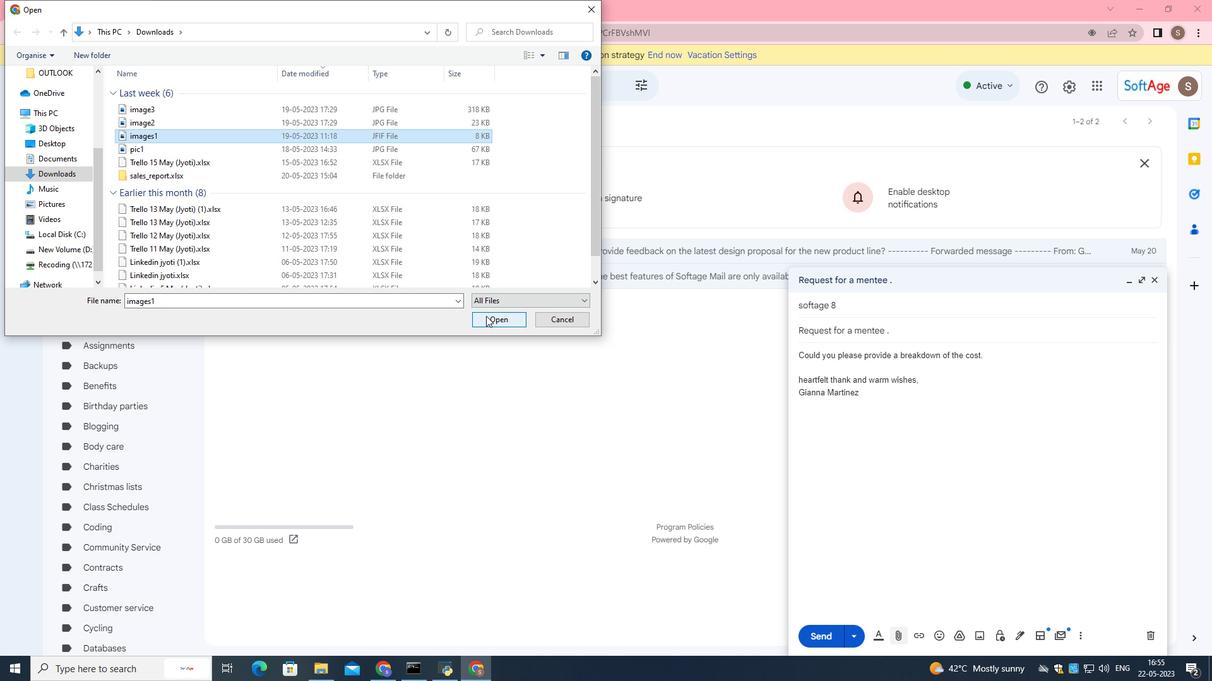 
Action: Mouse moved to (962, 381)
Screenshot: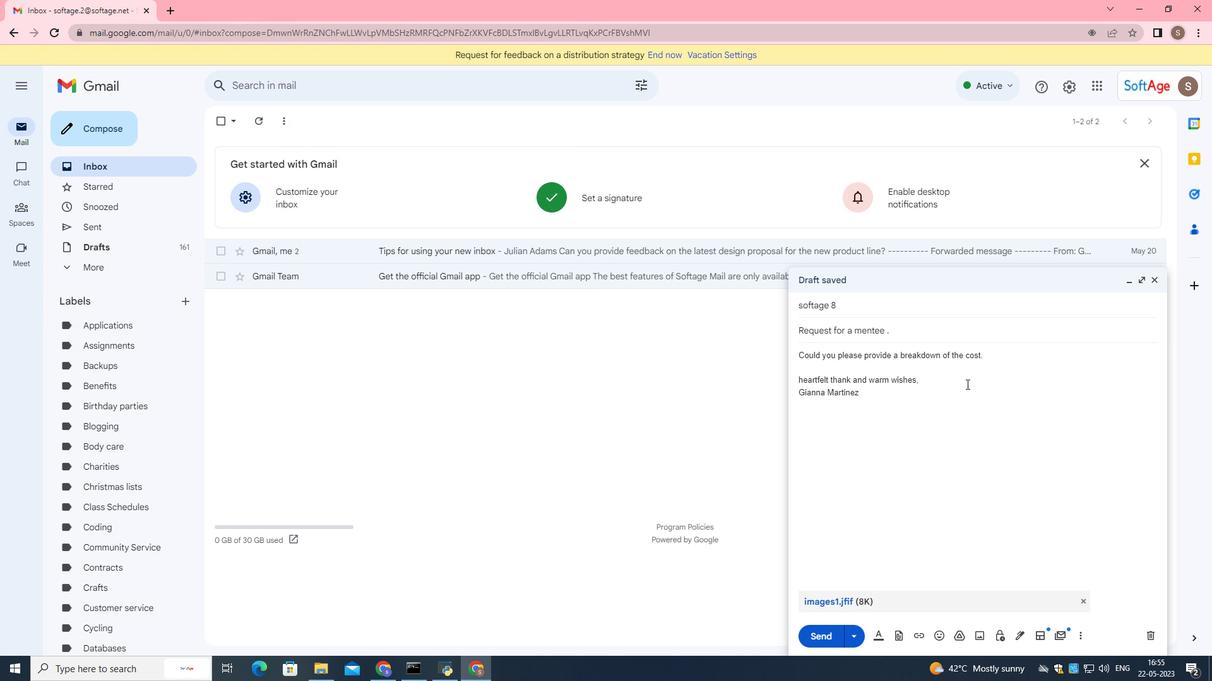 
Action: Mouse pressed left at (962, 381)
Screenshot: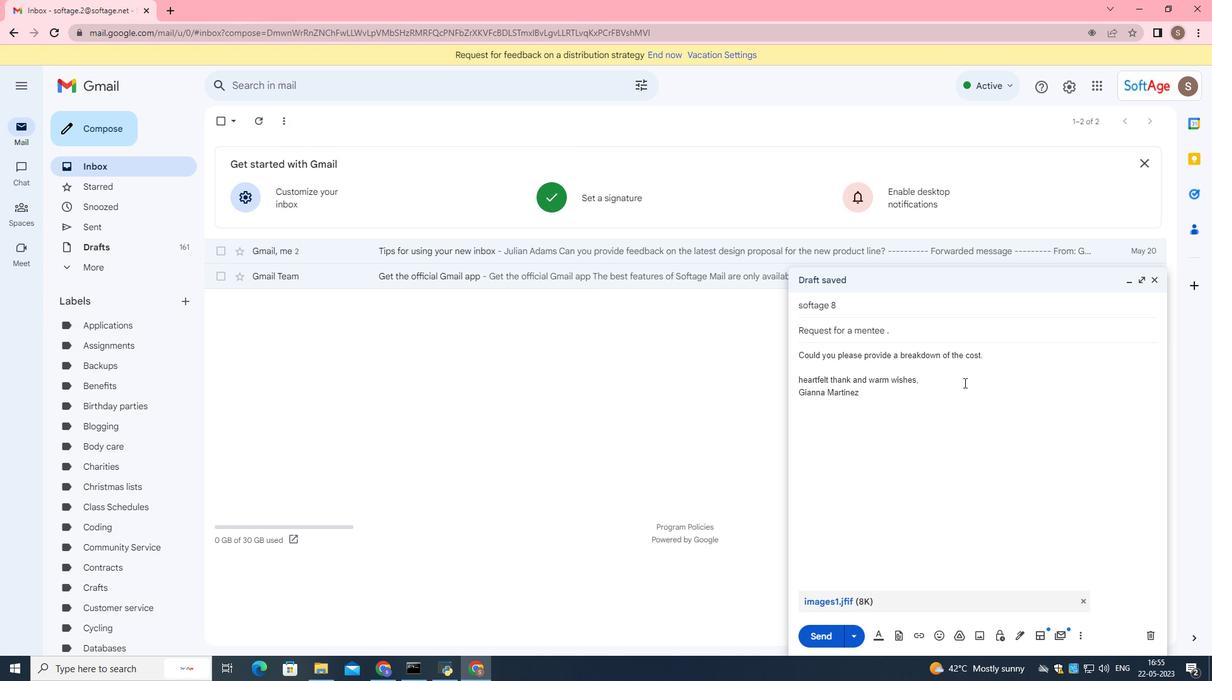 
Action: Mouse moved to (961, 390)
Screenshot: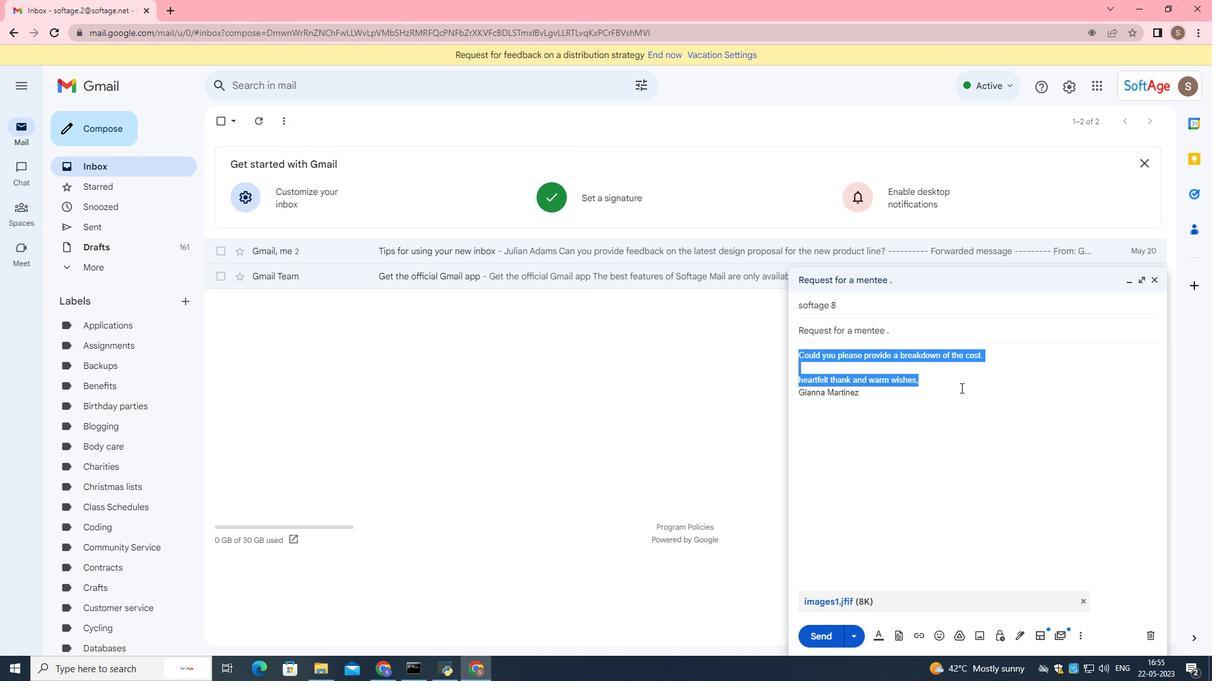 
Action: Mouse pressed left at (961, 390)
Screenshot: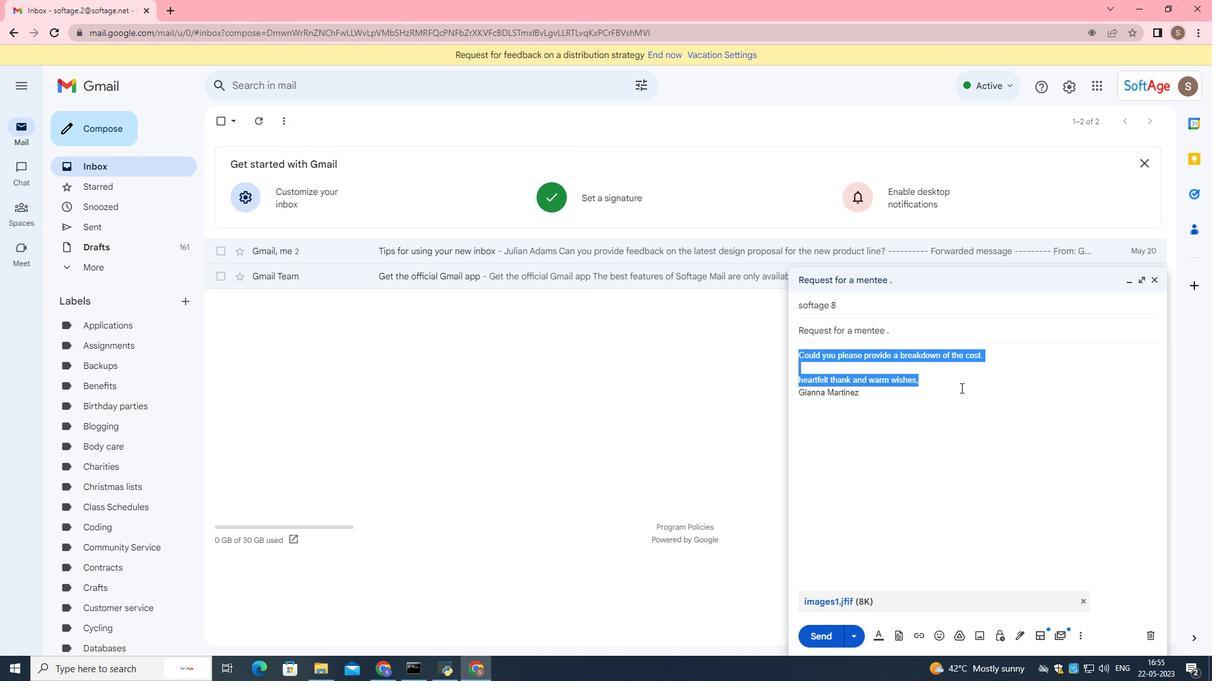 
Action: Mouse moved to (918, 370)
Screenshot: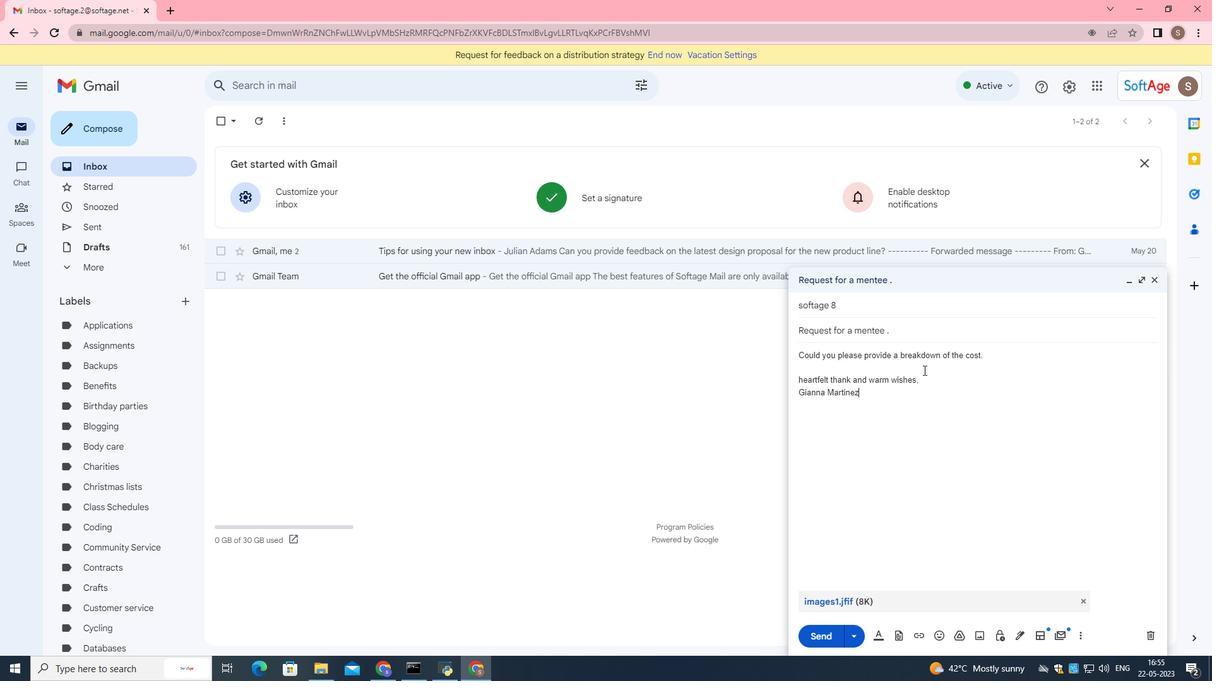 
Action: Mouse pressed left at (918, 370)
Screenshot: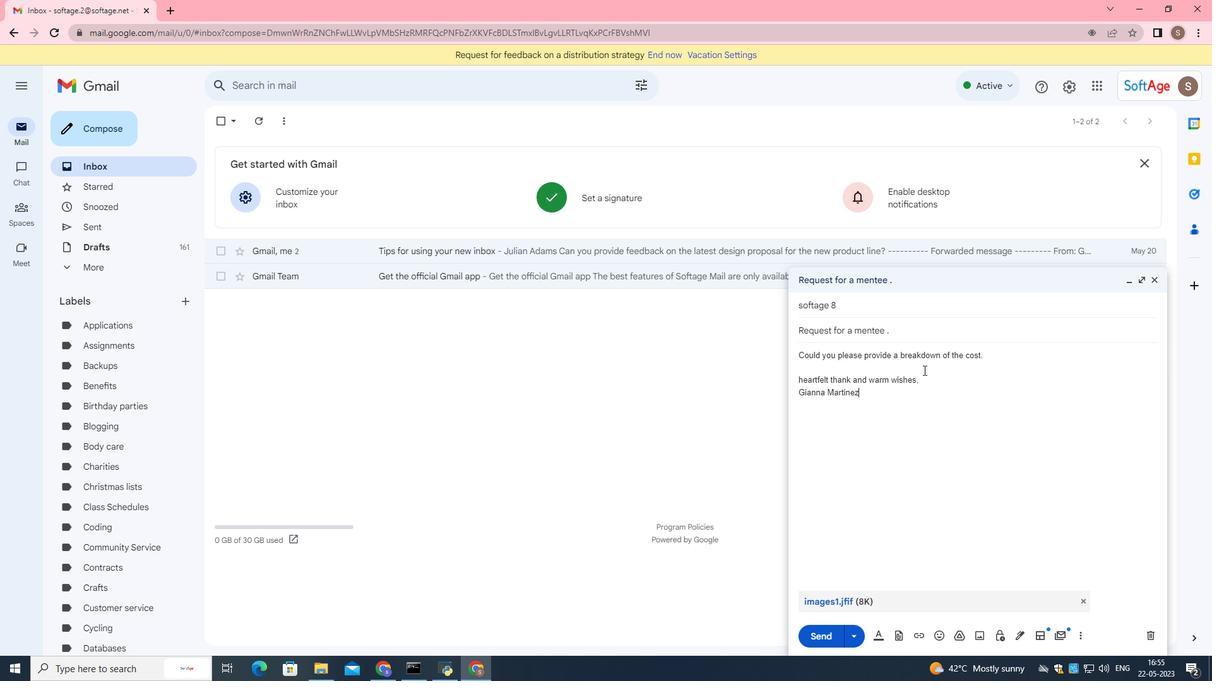 
Action: Mouse moved to (924, 376)
Screenshot: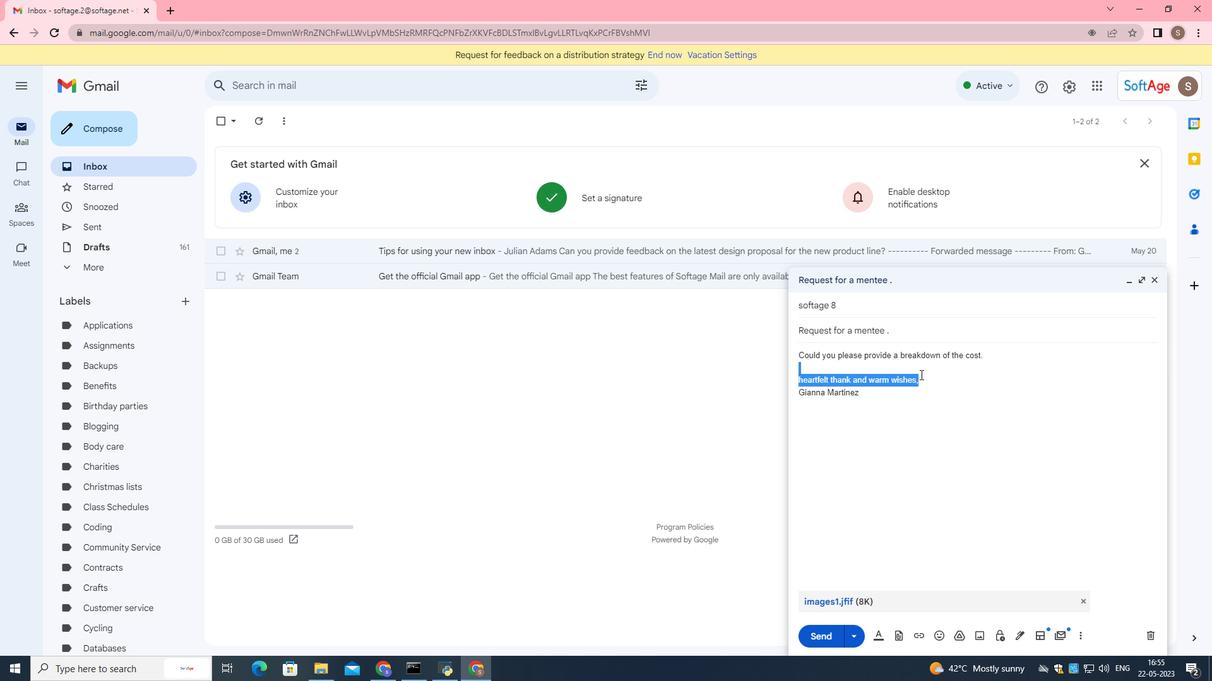 
Action: Mouse pressed left at (924, 376)
Screenshot: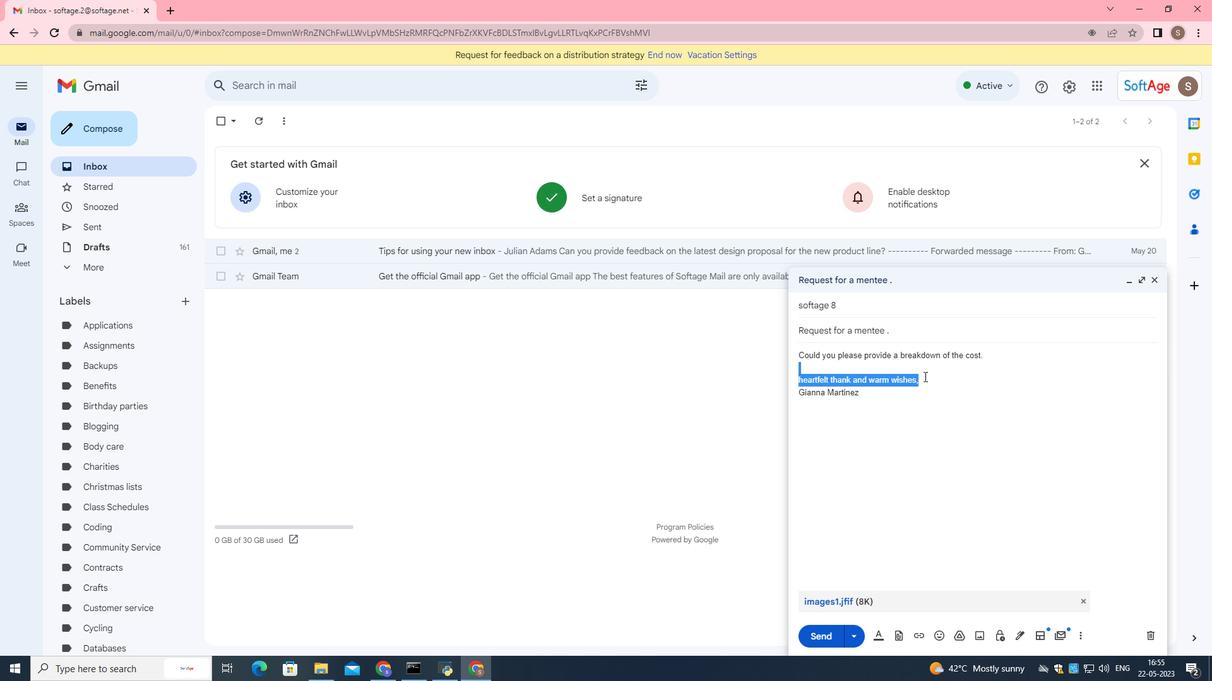 
Action: Mouse moved to (922, 378)
Screenshot: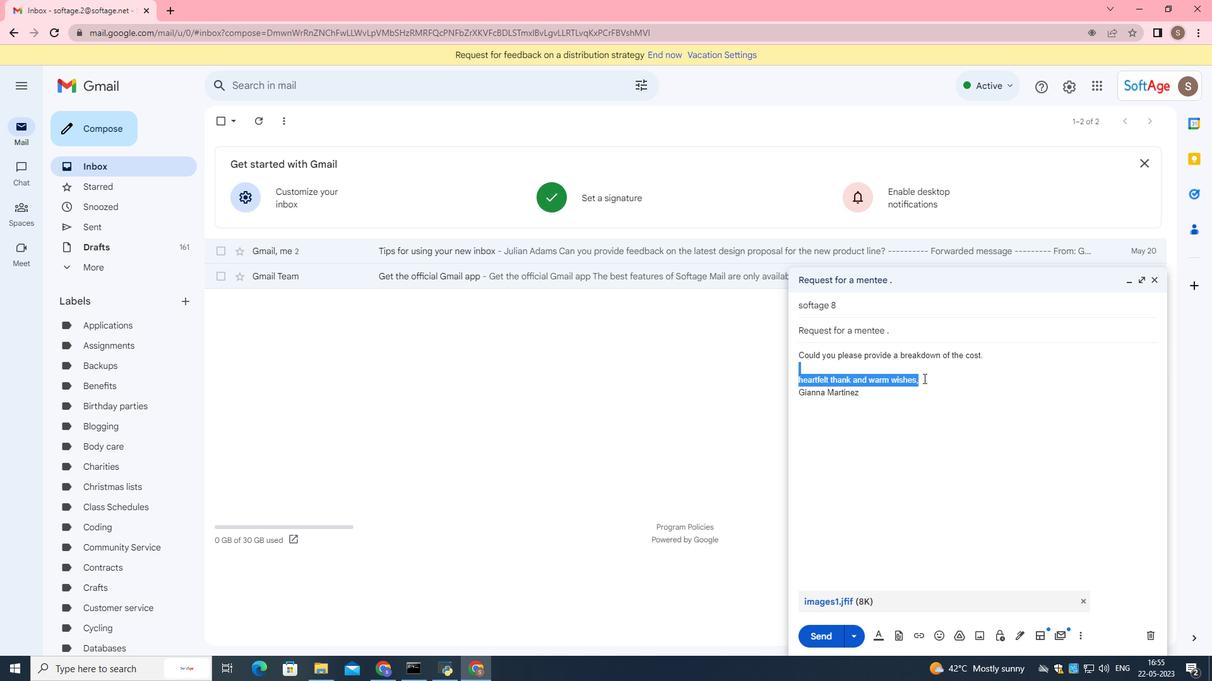 
Action: Key pressed <Key.backspace><Key.enter><Key.enter><Key.up><Key.shift>I<Key.space>am<Key.space>writing<Key.space>to<Key.space>request<Key.space>yout<Key.space>input<Key.space>on<Key.space>this<Key.space>matter.
Screenshot: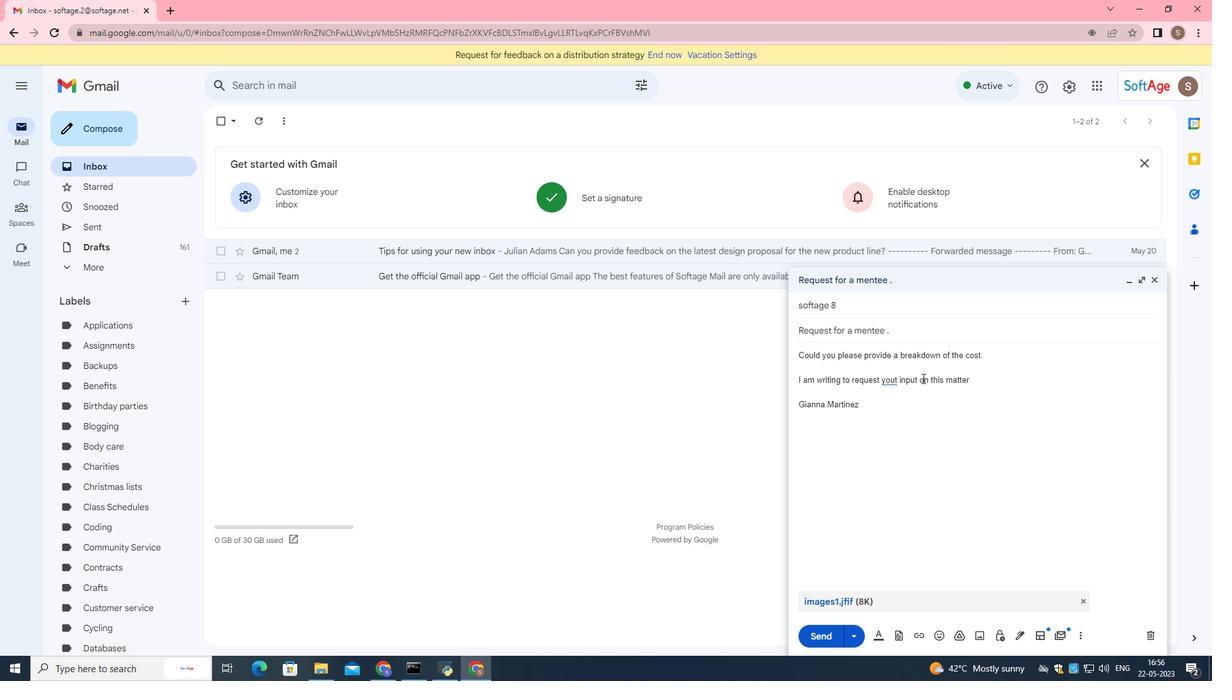 
Action: Mouse moved to (895, 380)
Screenshot: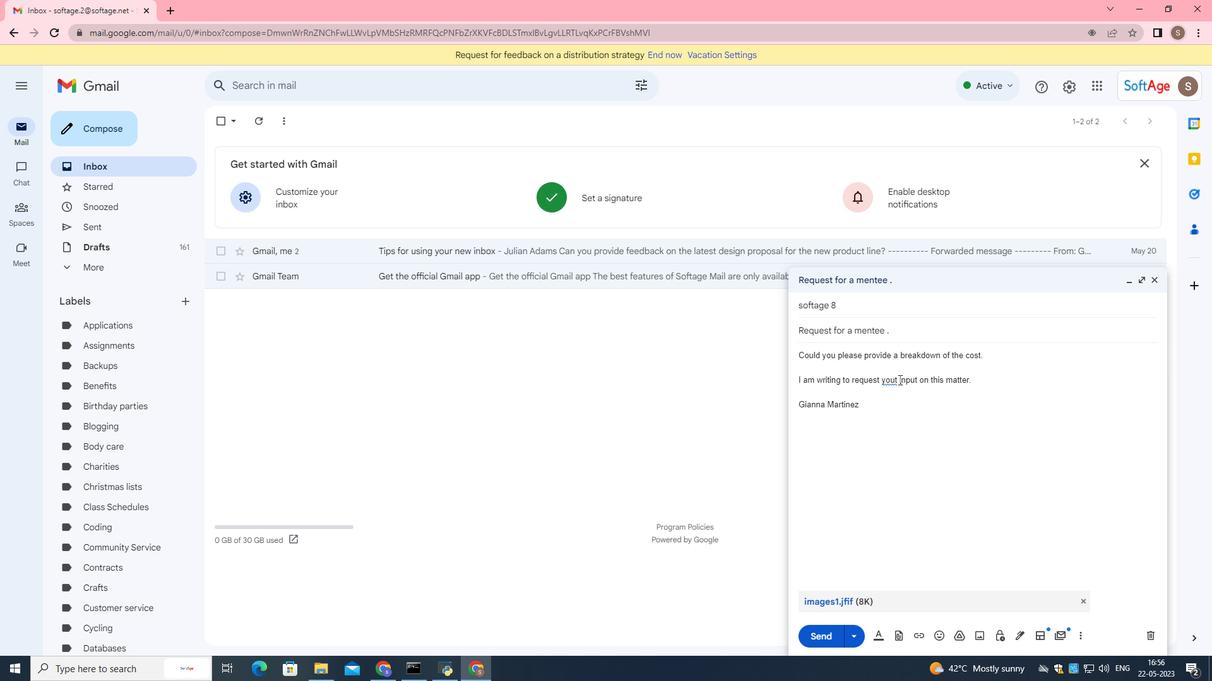 
Action: Mouse pressed left at (895, 380)
Screenshot: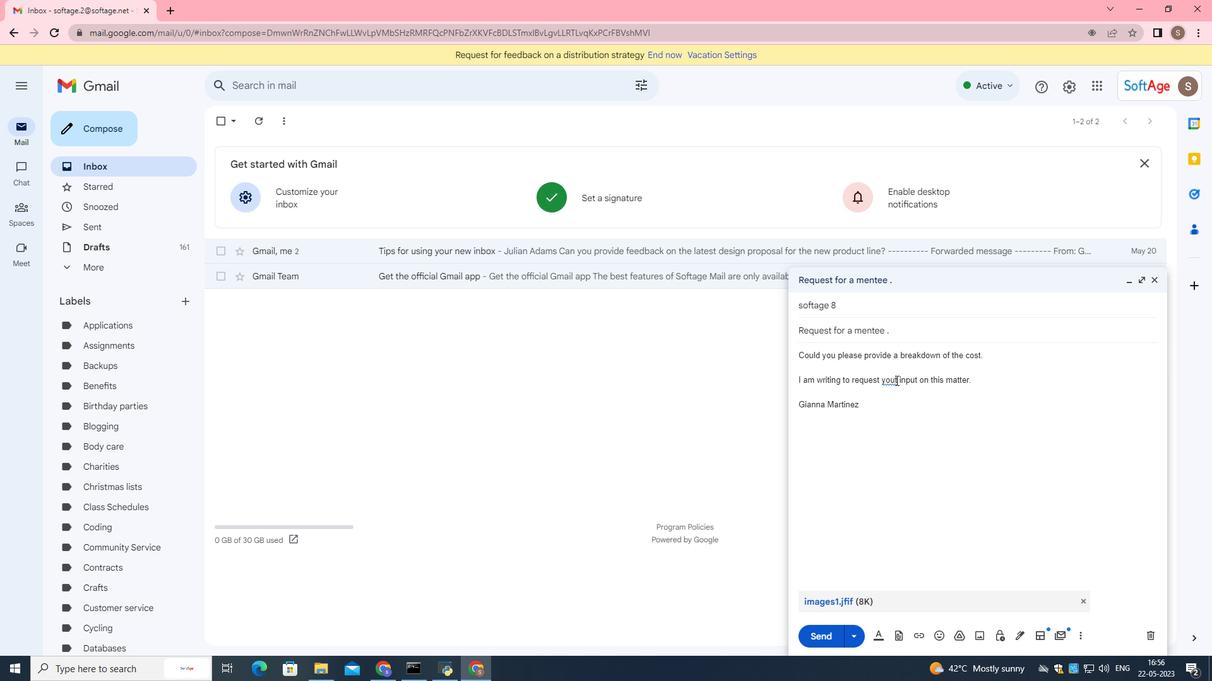 
Action: Mouse moved to (924, 397)
Screenshot: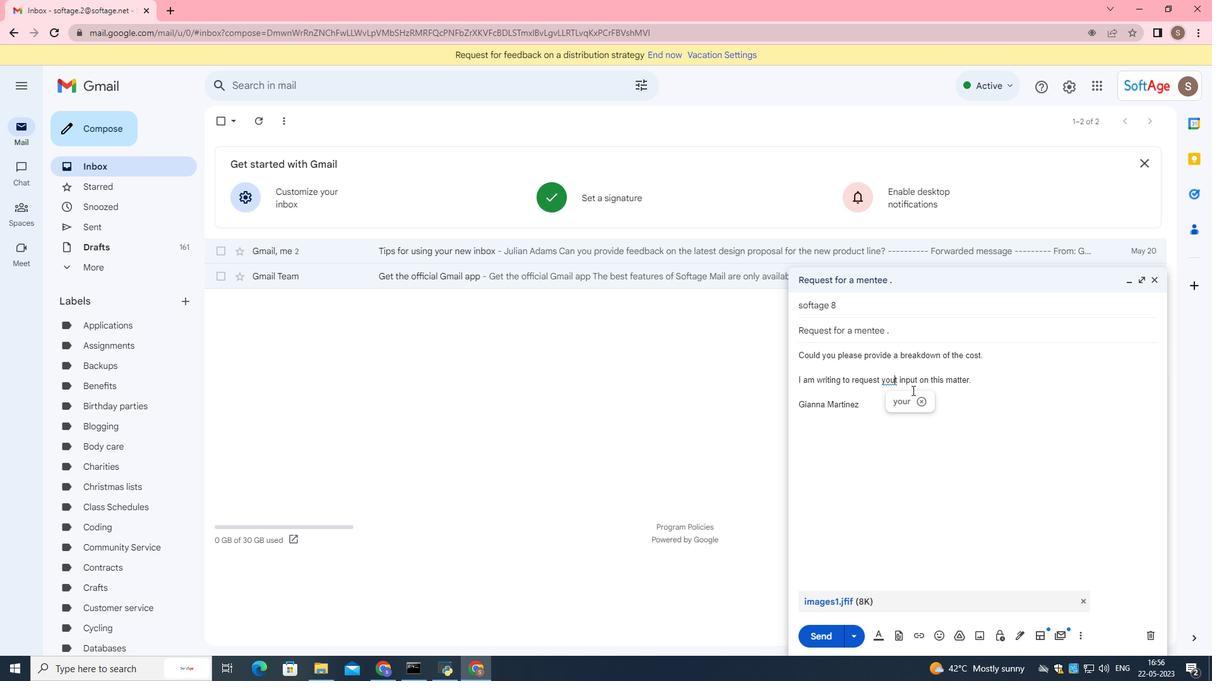 
Action: Key pressed <Key.right><Key.backspace>r
Screenshot: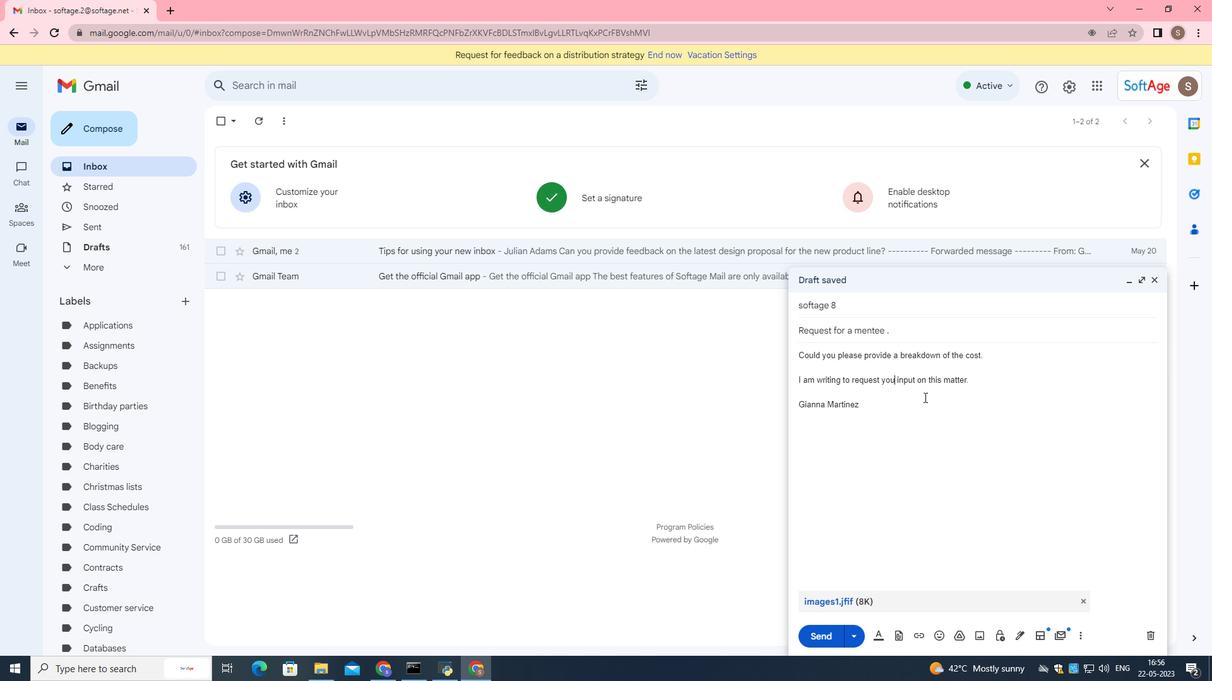 
Action: Mouse moved to (981, 383)
Screenshot: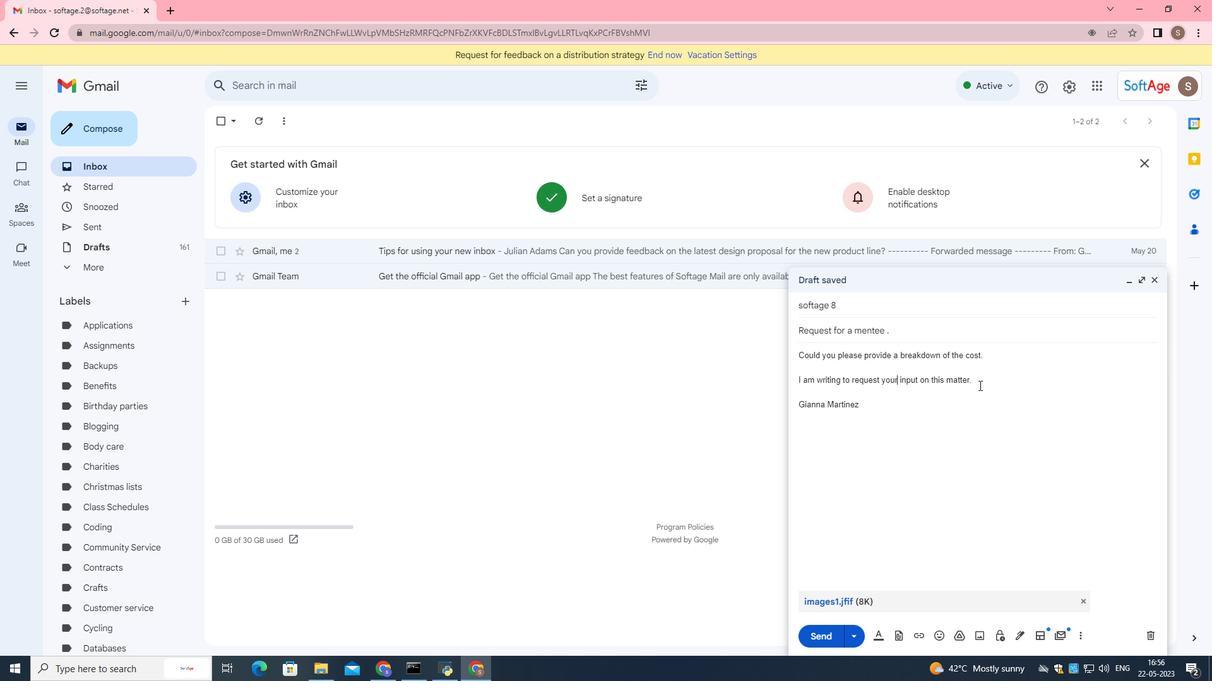 
Action: Mouse pressed left at (981, 383)
Screenshot: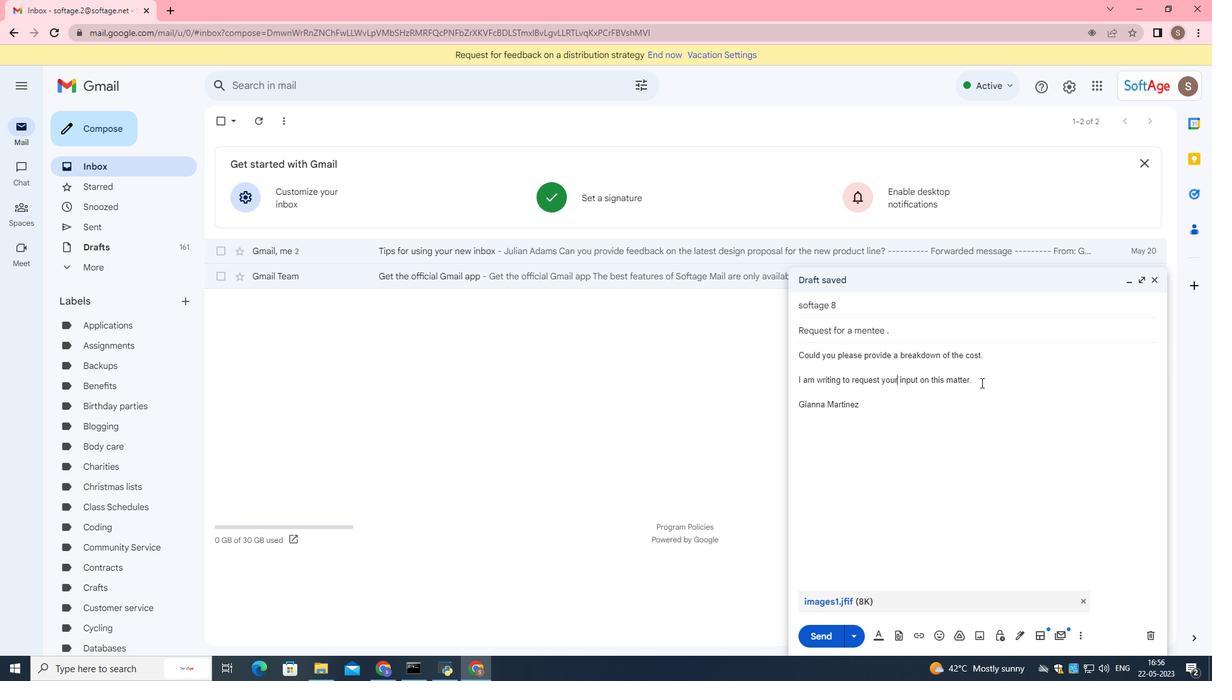 
Action: Mouse moved to (810, 634)
Screenshot: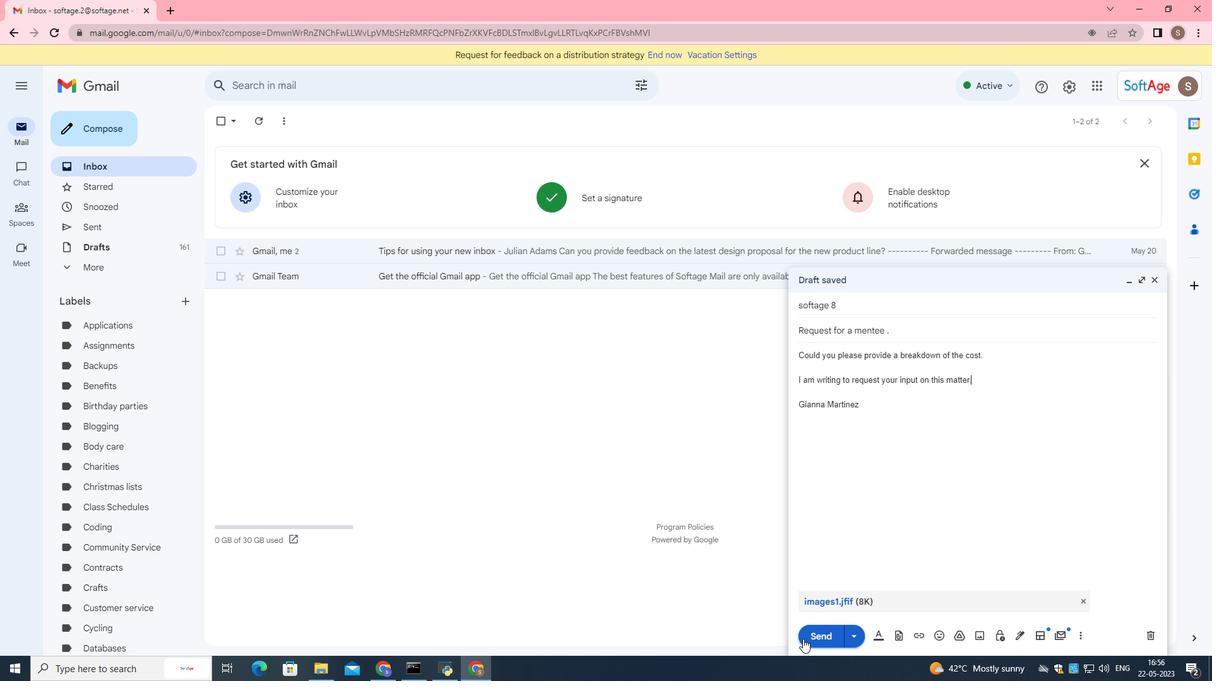 
Action: Mouse pressed left at (810, 634)
Screenshot: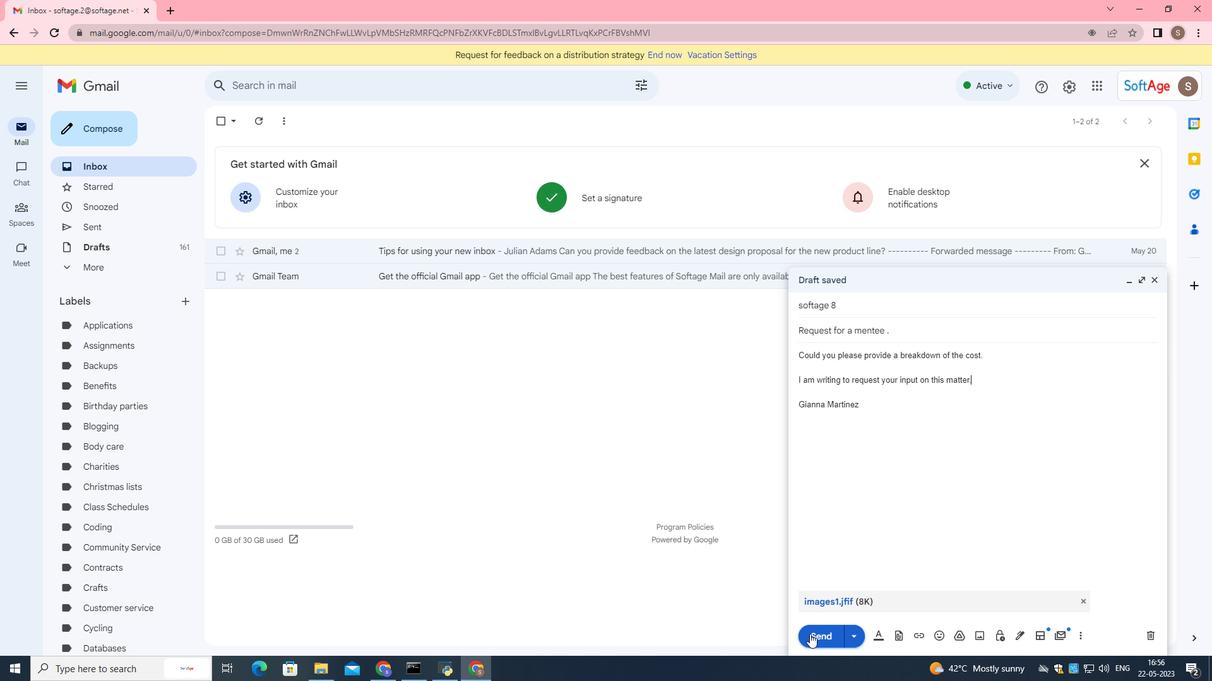 
Action: Mouse moved to (111, 229)
Screenshot: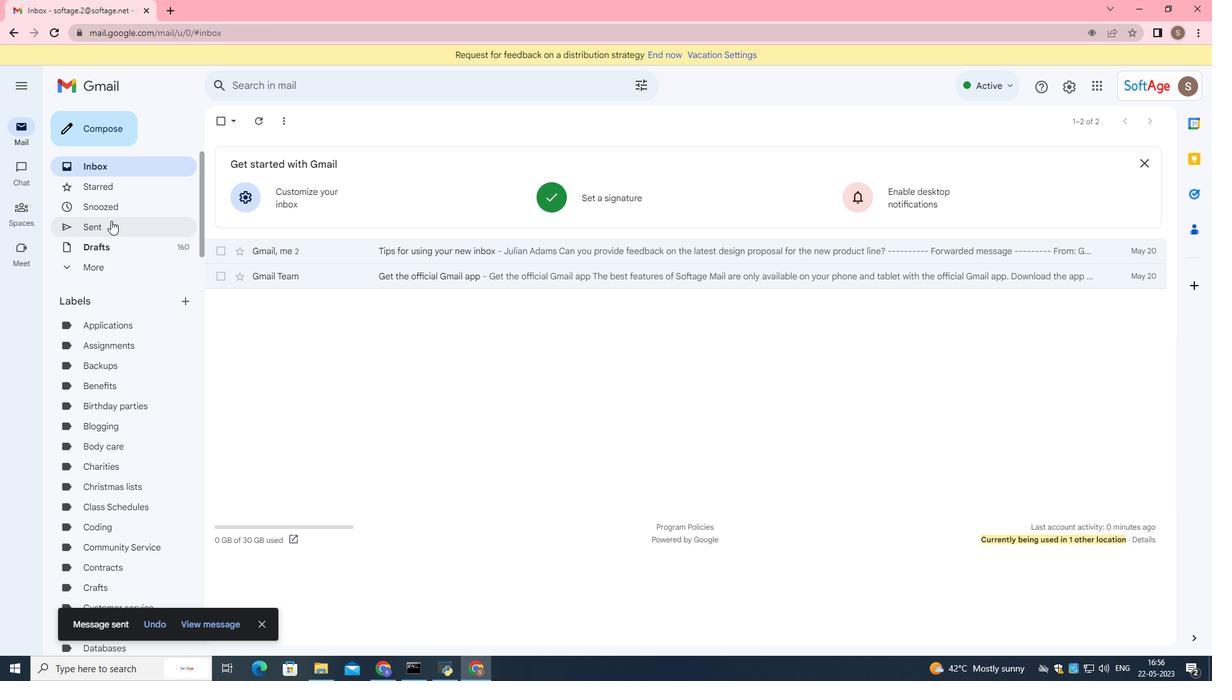 
Action: Mouse pressed left at (111, 229)
Screenshot: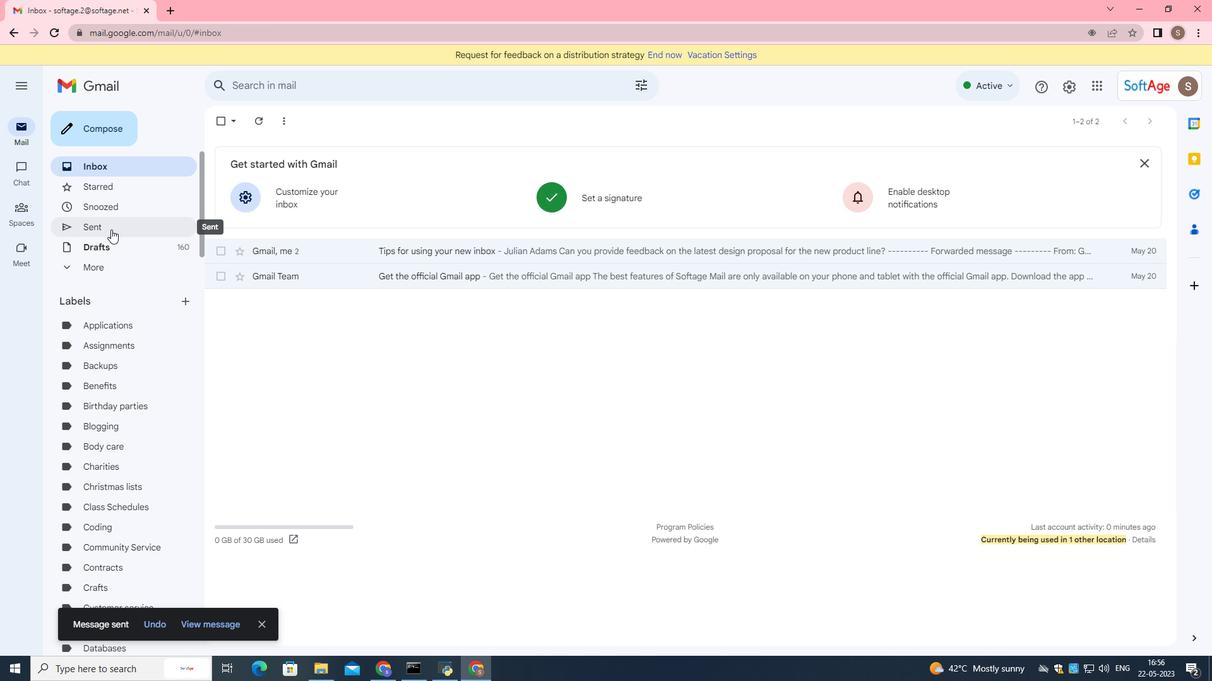 
Action: Mouse moved to (242, 183)
Screenshot: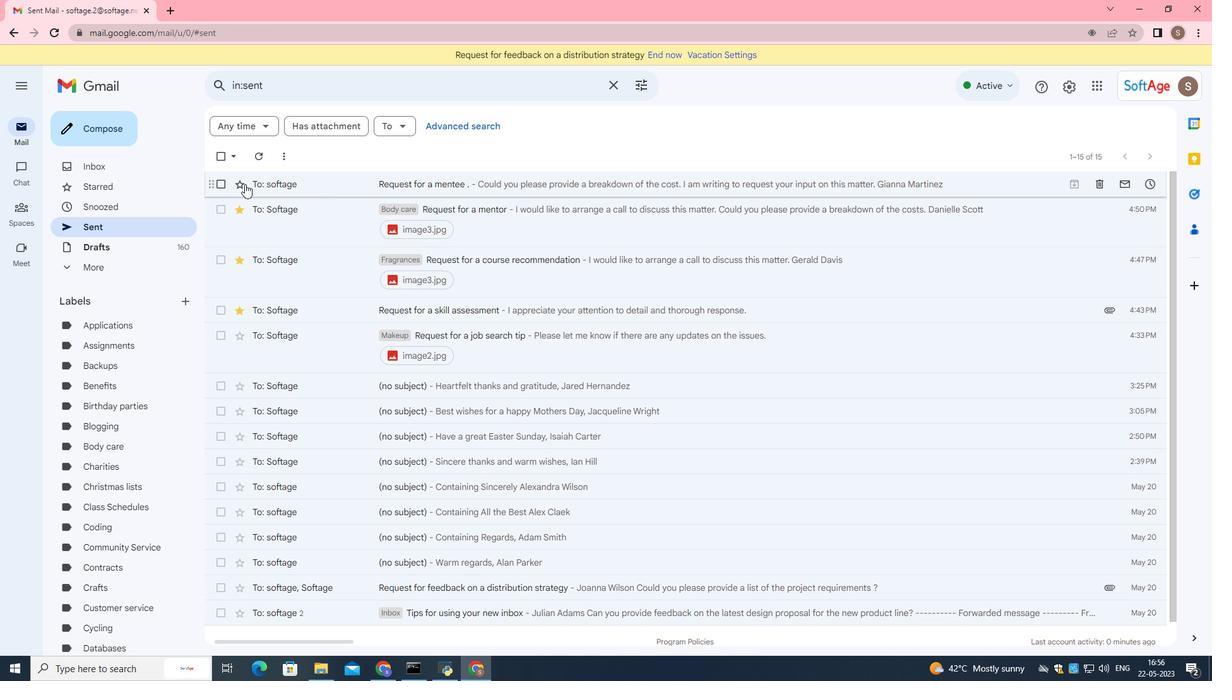 
Action: Mouse pressed left at (242, 183)
Screenshot: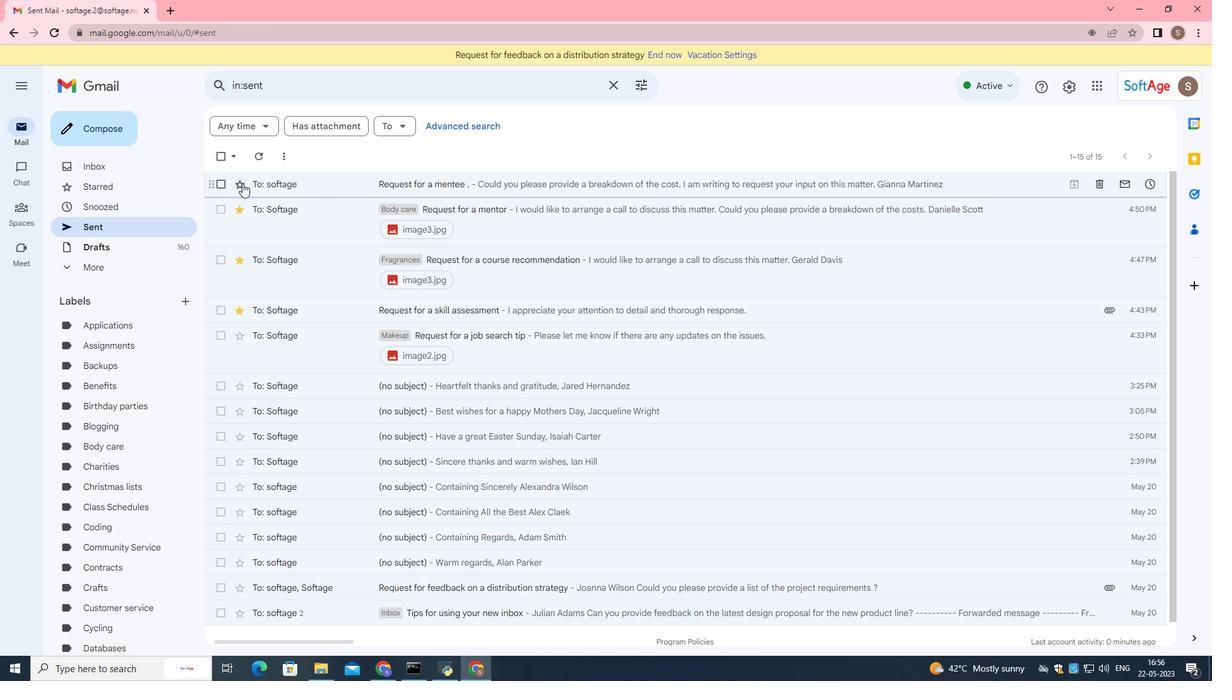 
Action: Mouse moved to (316, 183)
Screenshot: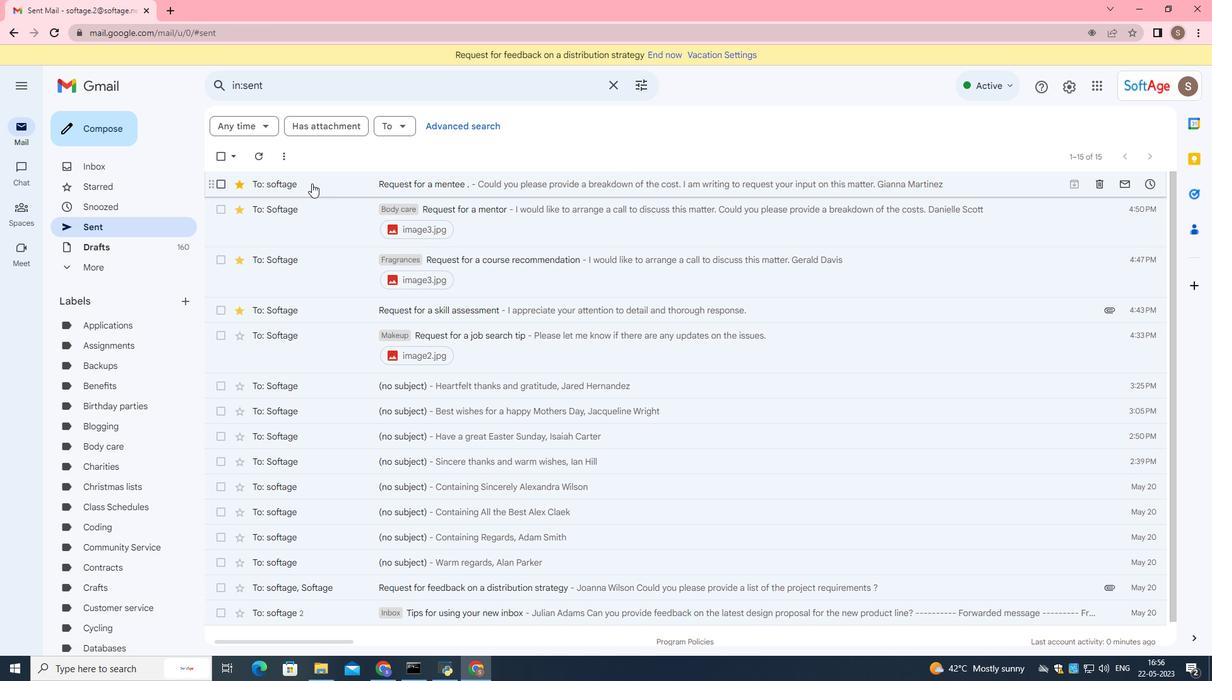 
Action: Mouse pressed left at (316, 183)
Screenshot: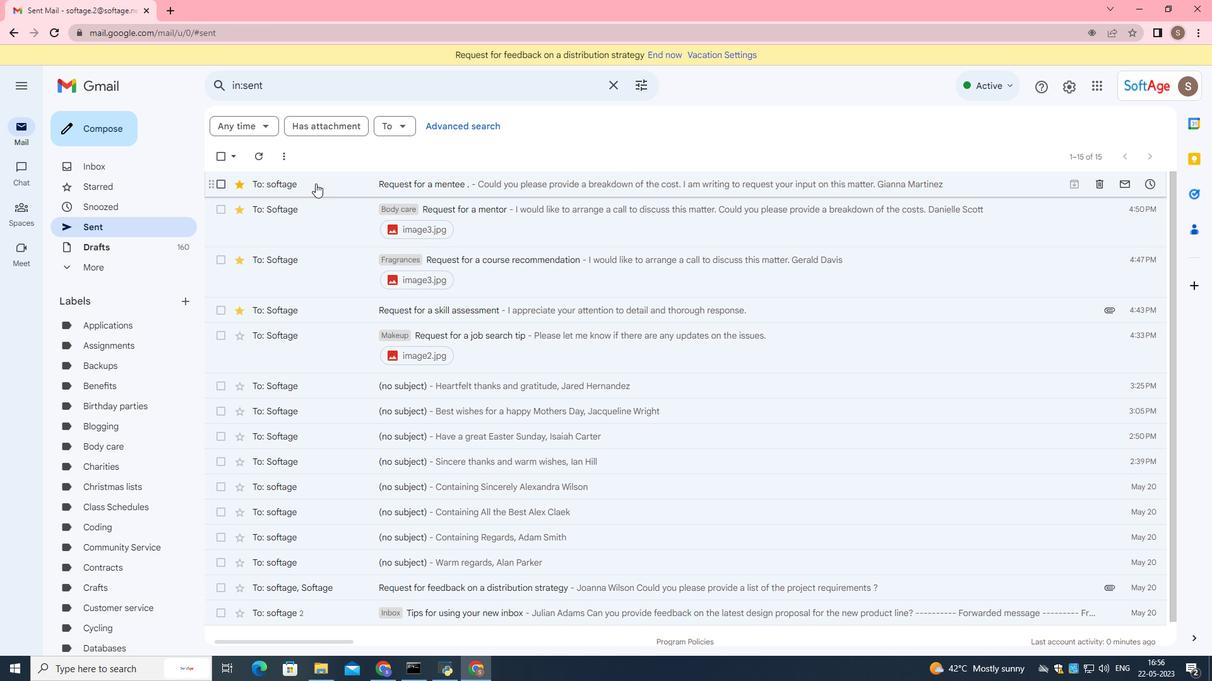 
Action: Mouse moved to (469, 128)
Screenshot: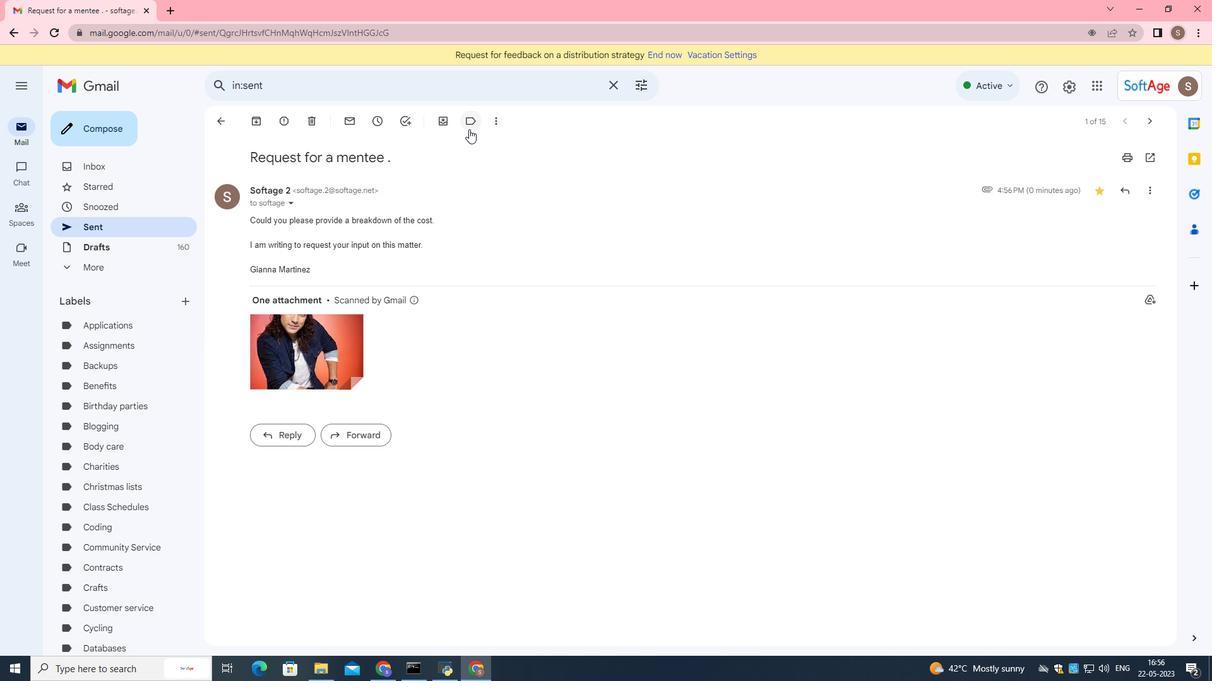 
Action: Mouse pressed left at (469, 128)
Screenshot: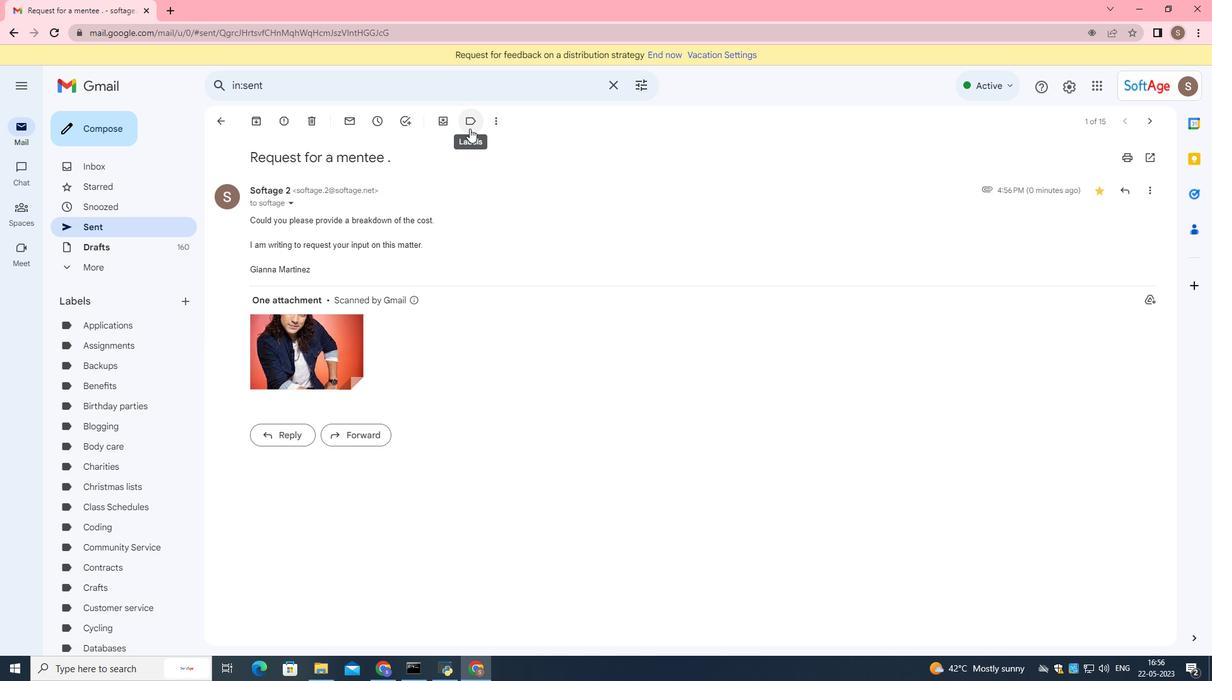 
Action: Mouse moved to (566, 159)
Screenshot: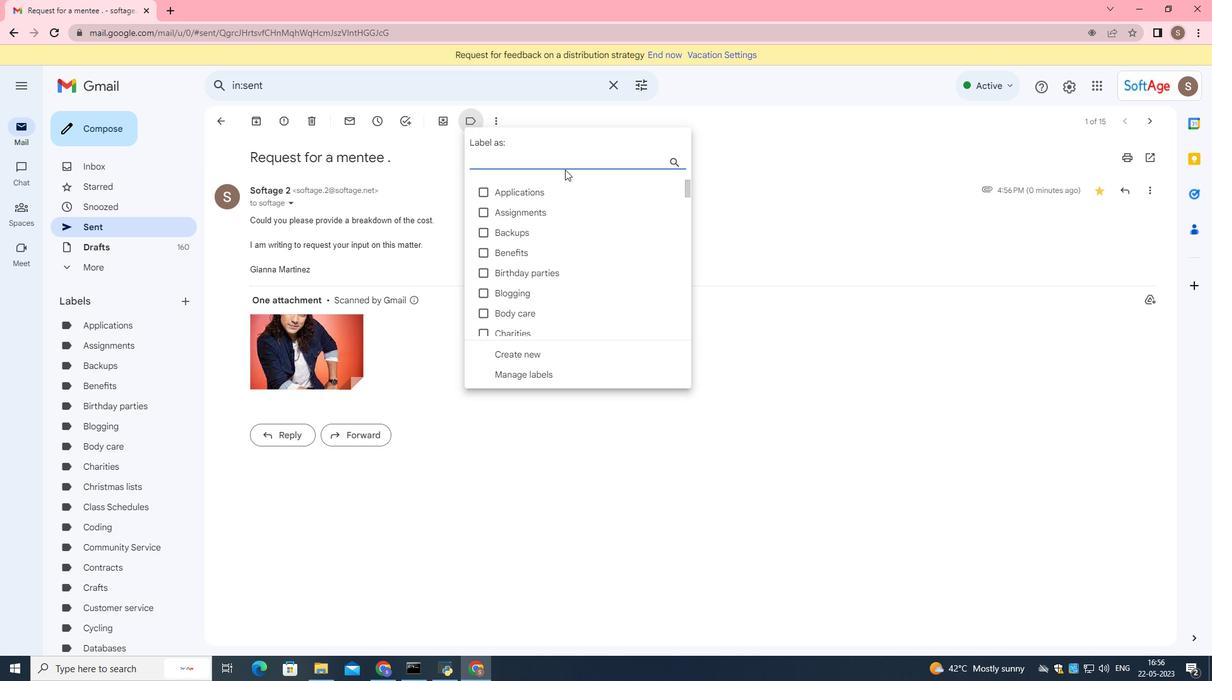 
Action: Mouse pressed left at (566, 159)
Screenshot: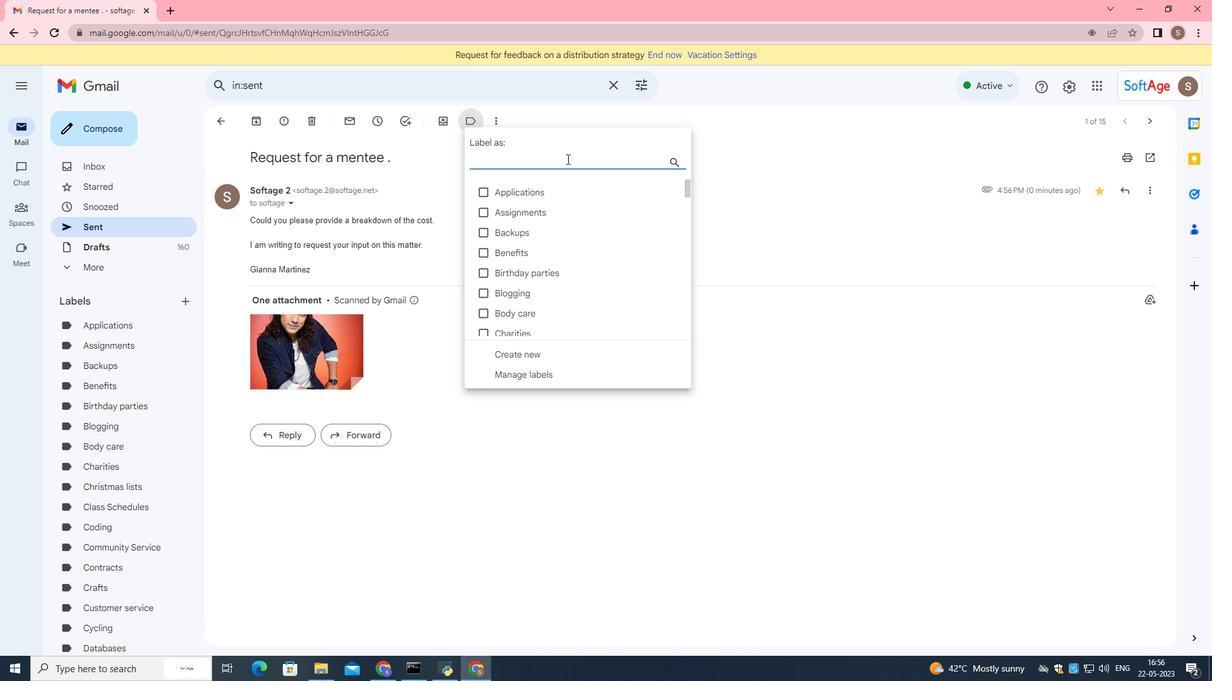 
Action: Key pressed we
Screenshot: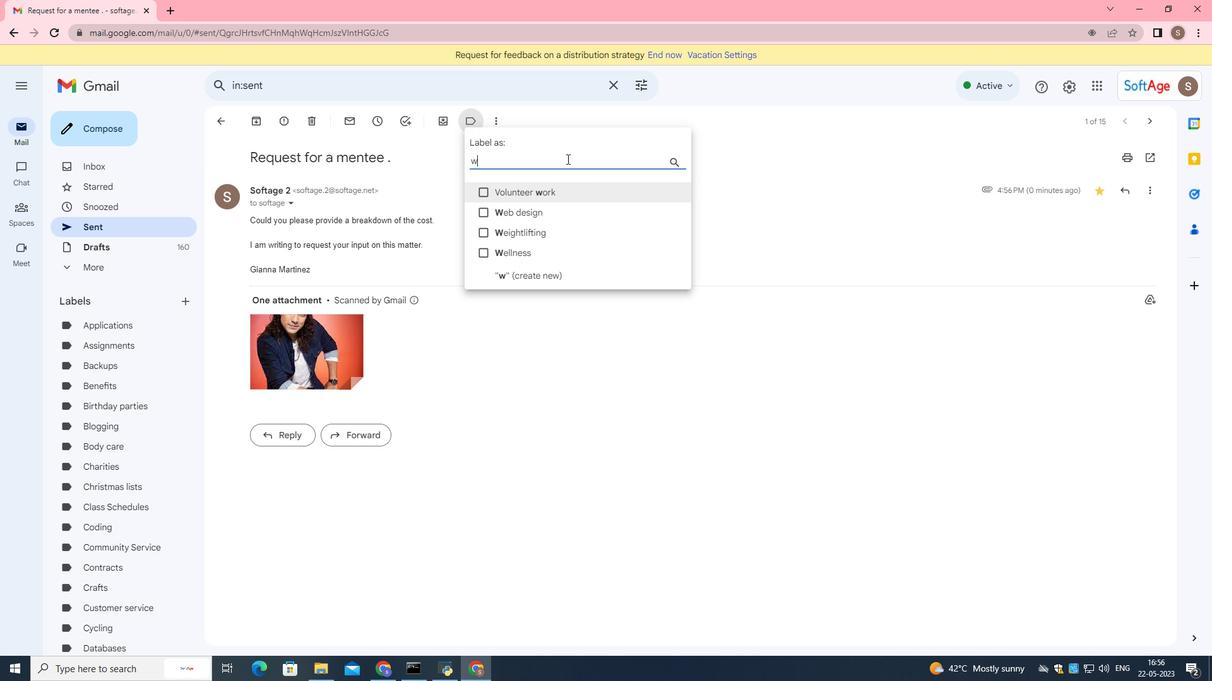 
Action: Mouse moved to (565, 228)
Screenshot: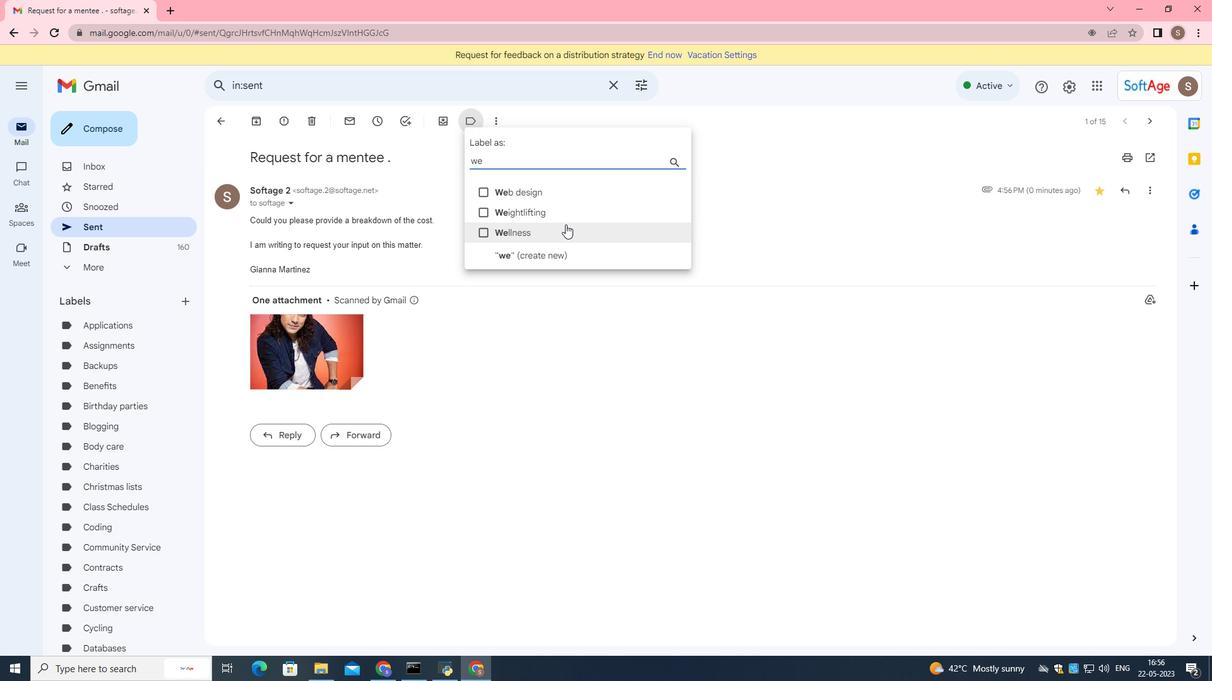 
Action: Mouse pressed left at (565, 228)
Screenshot: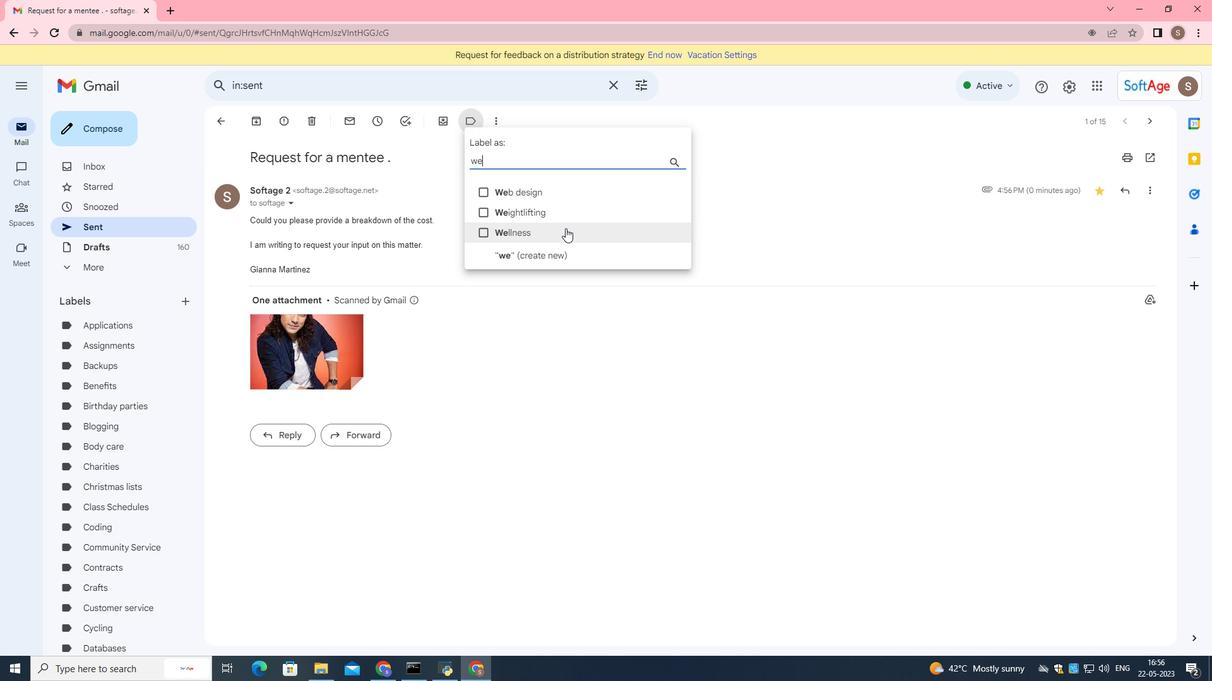 
Action: Mouse moved to (457, 203)
Screenshot: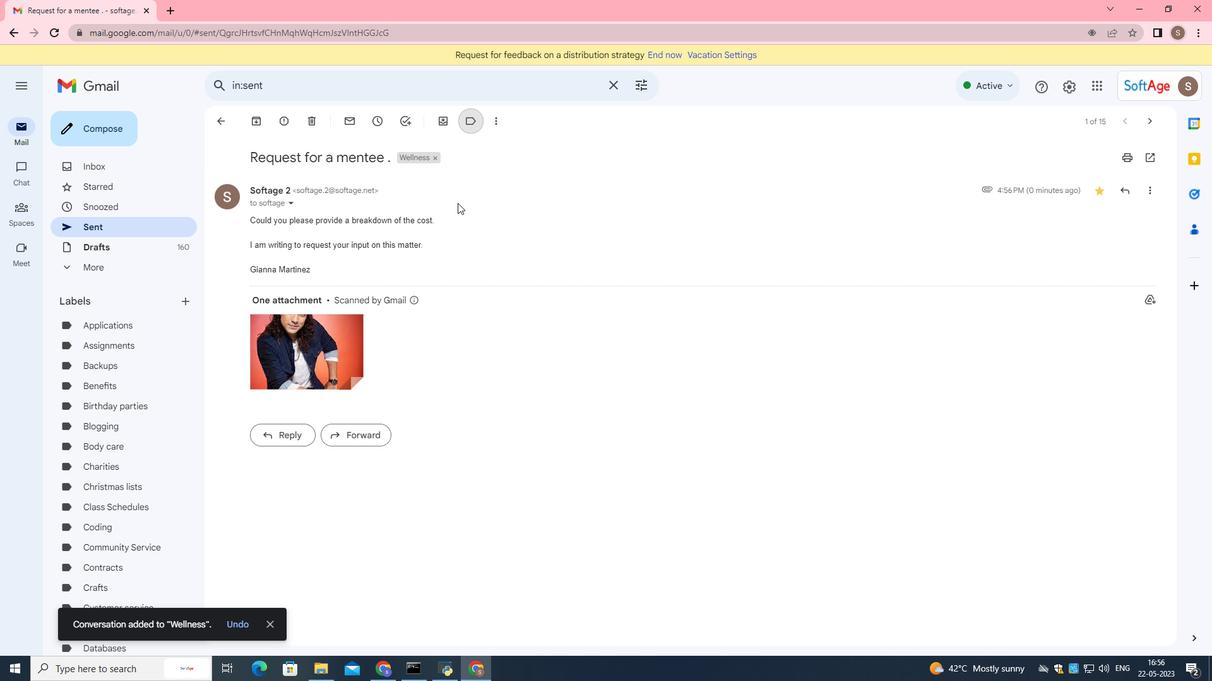 
